 Task: Create Card Card0000000147 in Board Board0000000037 in Workspace WS0000000013 in Trello. Create Card Card0000000148 in Board Board0000000037 in Workspace WS0000000013 in Trello. Create Card Card0000000149 in Board Board0000000038 in Workspace WS0000000013 in Trello. Create Card Card0000000150 in Board Board0000000038 in Workspace WS0000000013 in Trello. Create Card Card0000000151 in Board Board0000000038 in Workspace WS0000000013 in Trello
Action: Mouse moved to (572, 71)
Screenshot: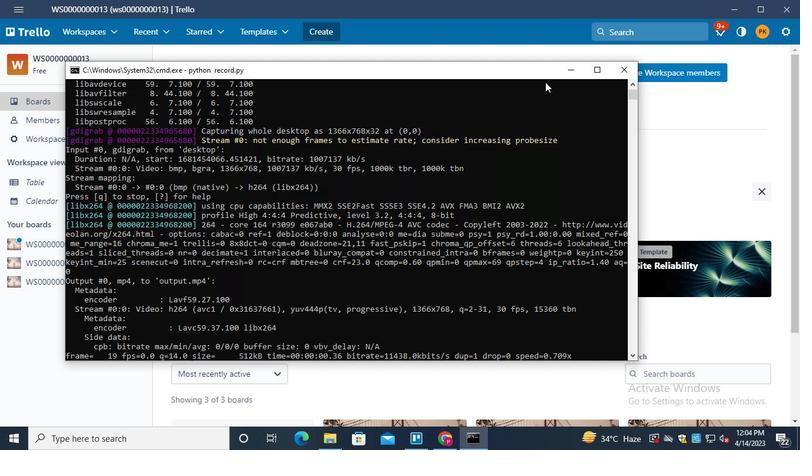 
Action: Mouse pressed left at (572, 71)
Screenshot: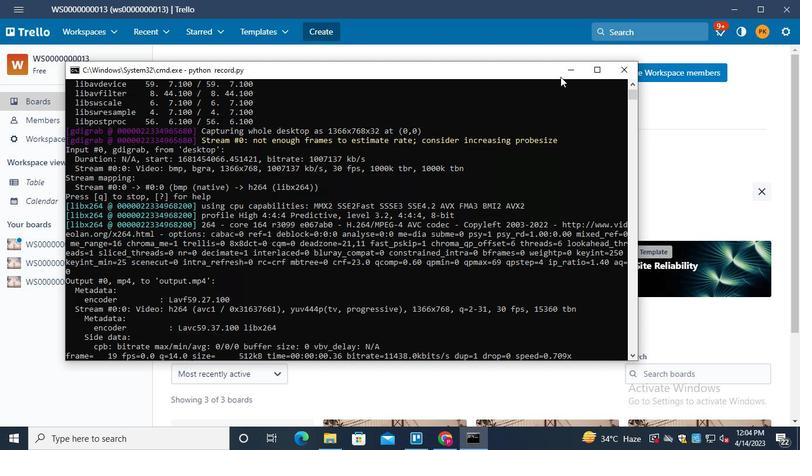 
Action: Mouse moved to (48, 246)
Screenshot: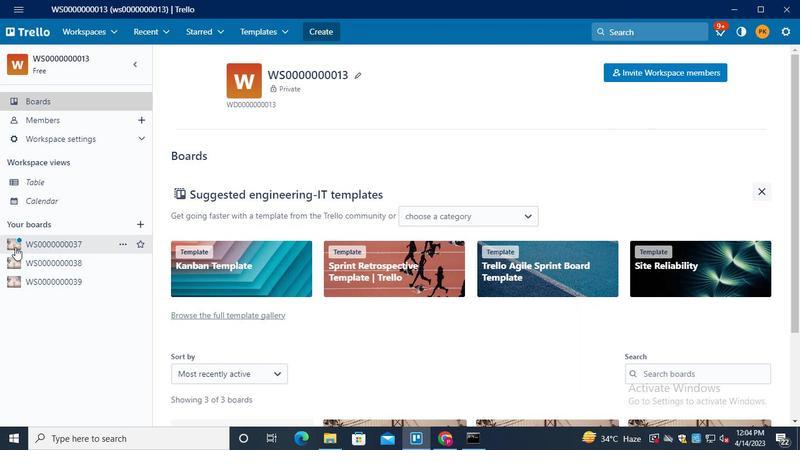 
Action: Mouse pressed left at (48, 246)
Screenshot: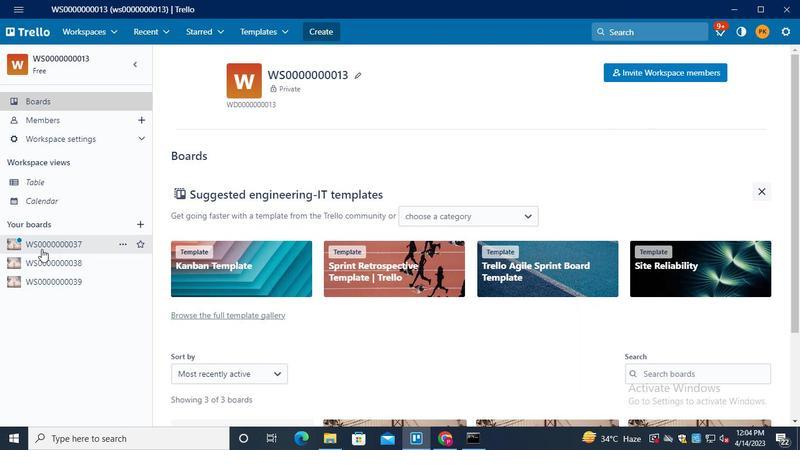 
Action: Mouse moved to (255, 152)
Screenshot: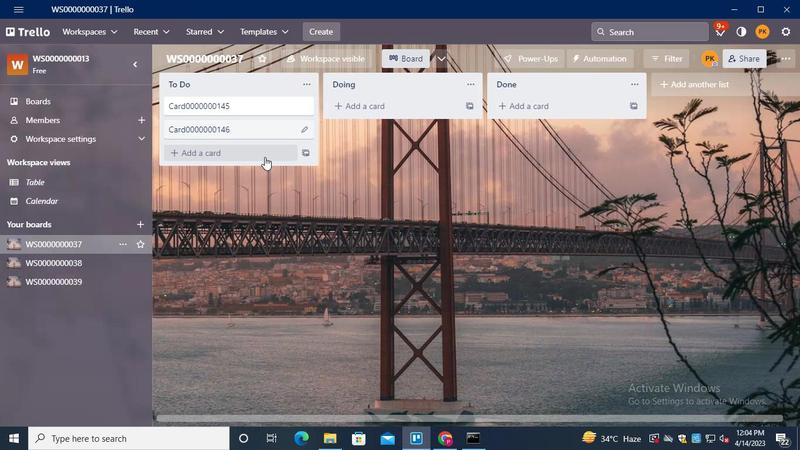 
Action: Mouse pressed left at (255, 152)
Screenshot: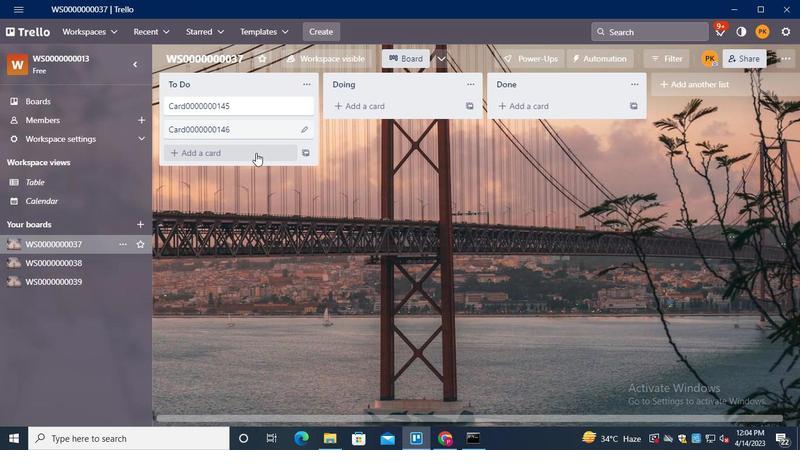 
Action: Mouse moved to (210, 171)
Screenshot: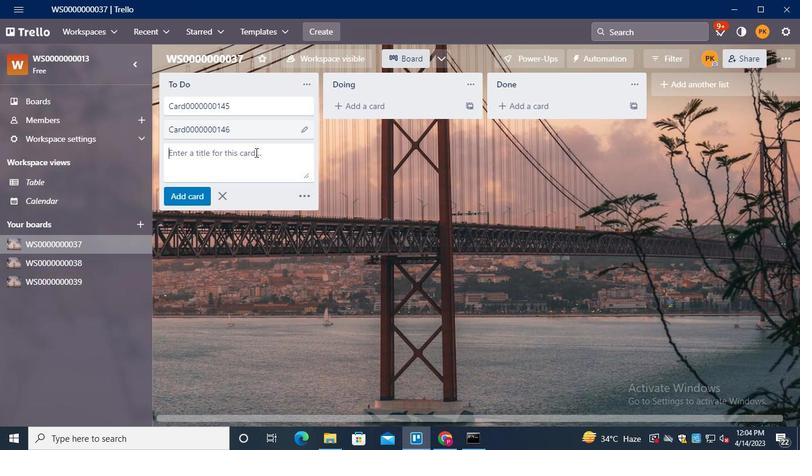 
Action: Keyboard Key.shift
Screenshot: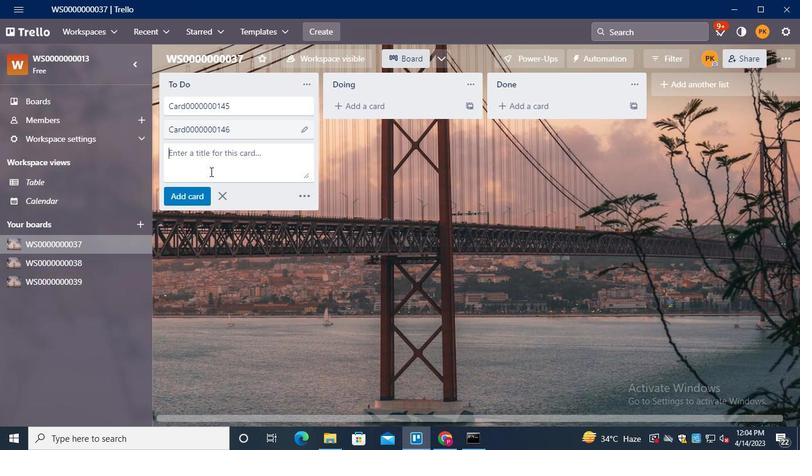 
Action: Keyboard C
Screenshot: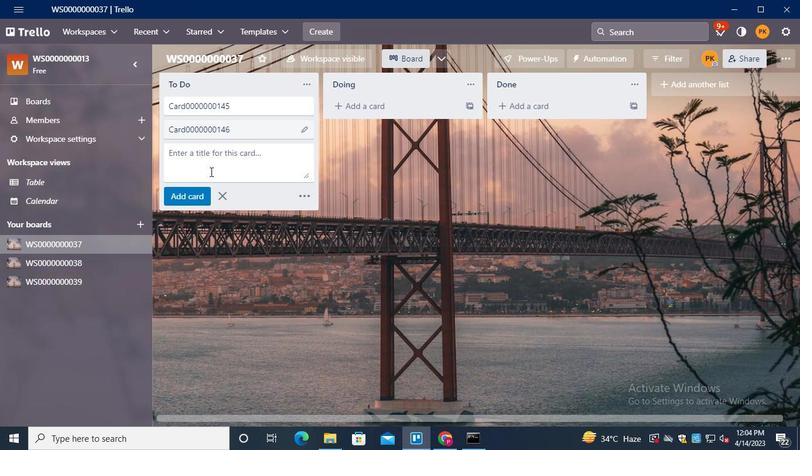 
Action: Keyboard a
Screenshot: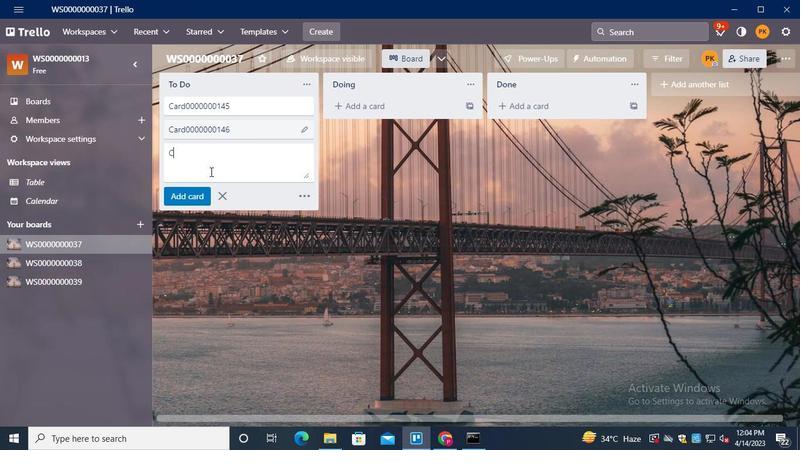 
Action: Keyboard r
Screenshot: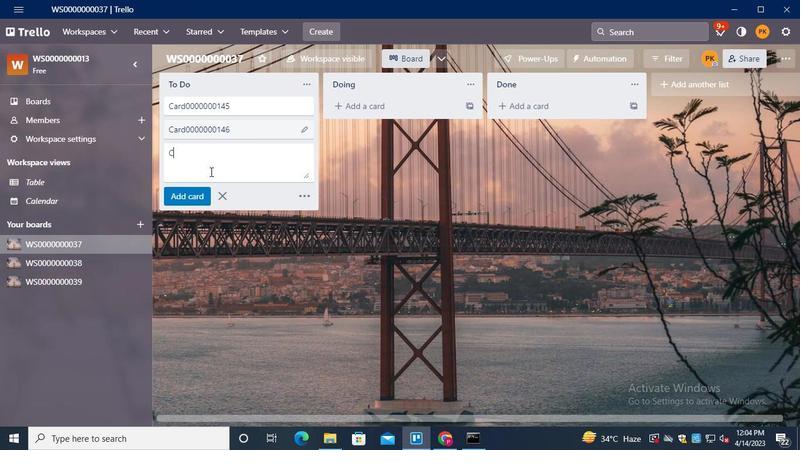 
Action: Keyboard d
Screenshot: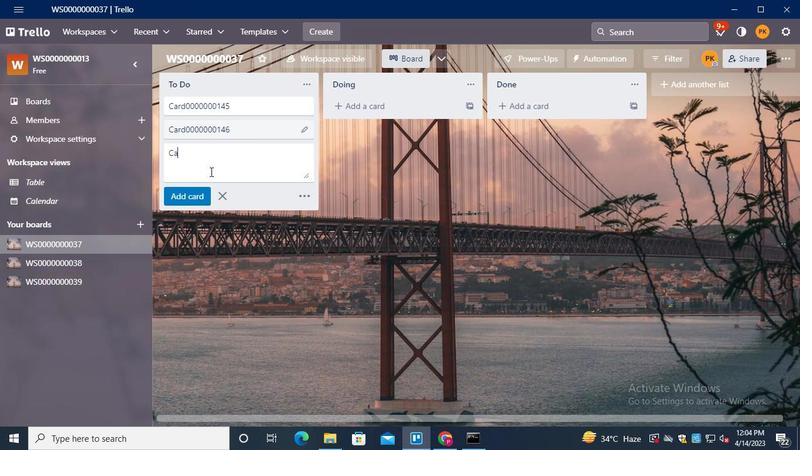 
Action: Keyboard <96>
Screenshot: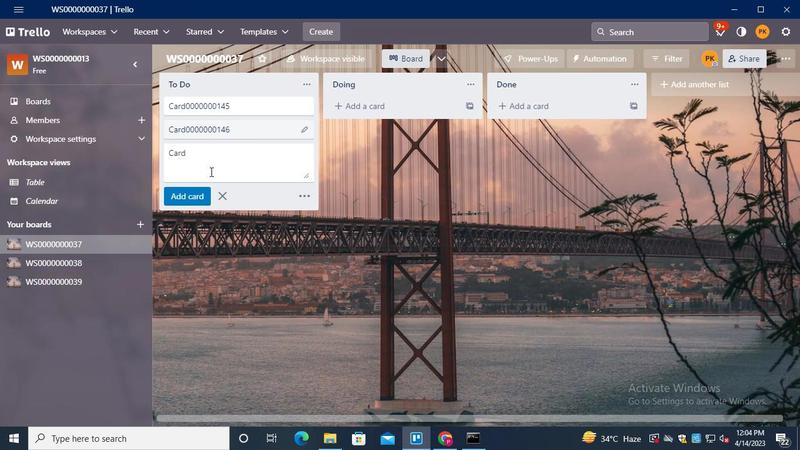 
Action: Keyboard <96>
Screenshot: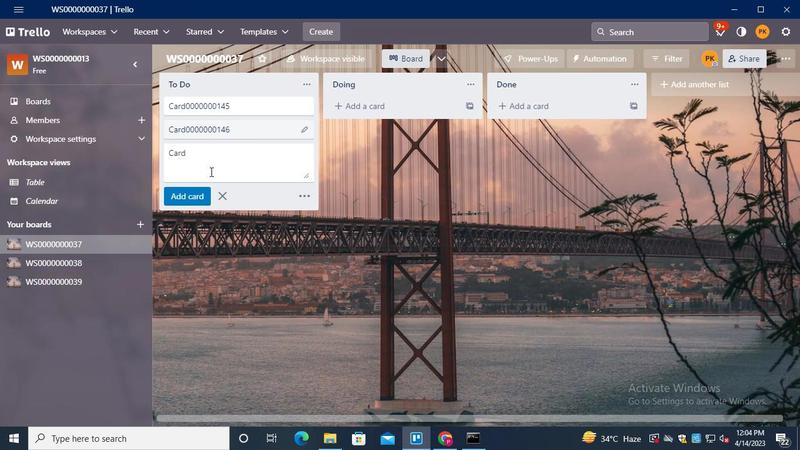 
Action: Keyboard <96>
Screenshot: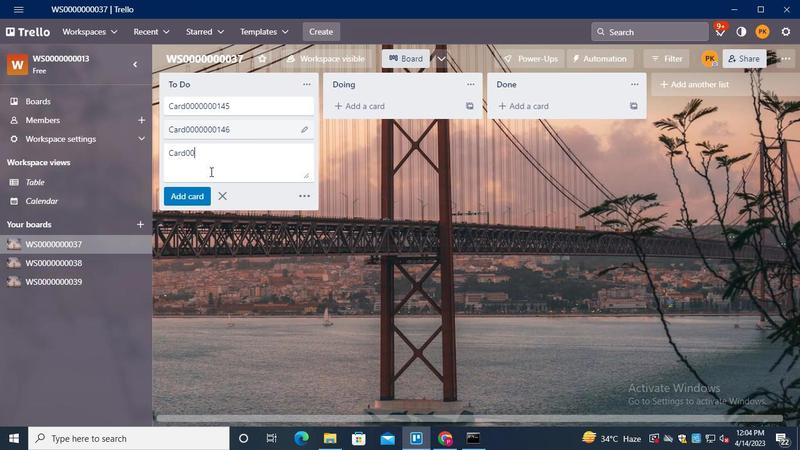 
Action: Keyboard <96>
Screenshot: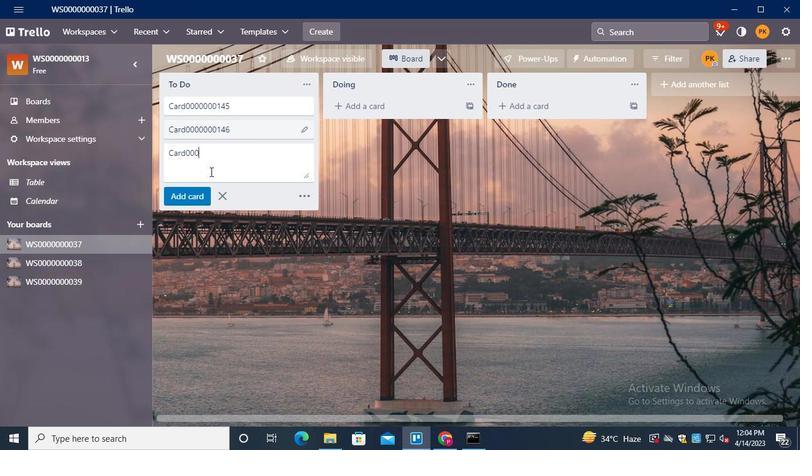 
Action: Keyboard <96>
Screenshot: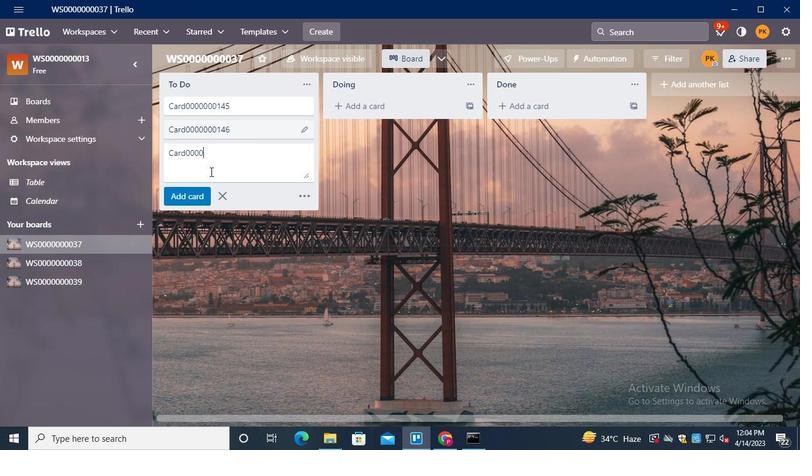 
Action: Keyboard <96>
Screenshot: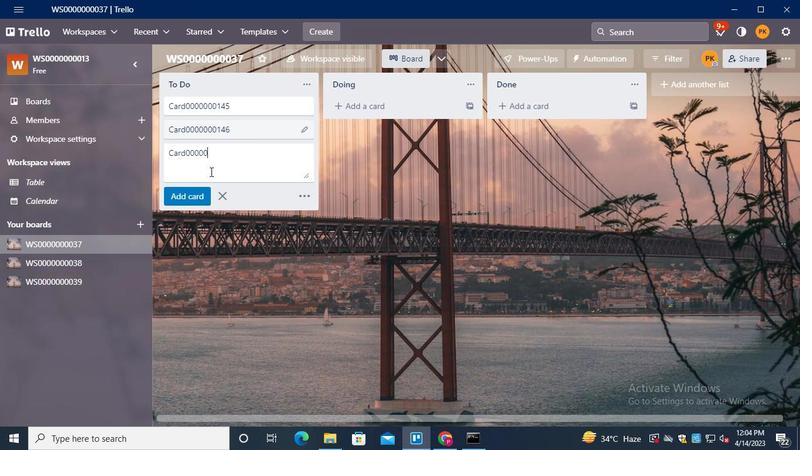 
Action: Keyboard <96>
Screenshot: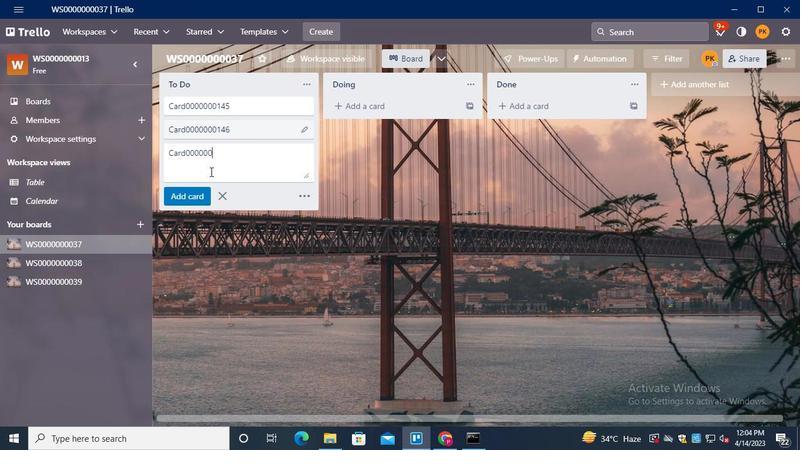 
Action: Keyboard <97>
Screenshot: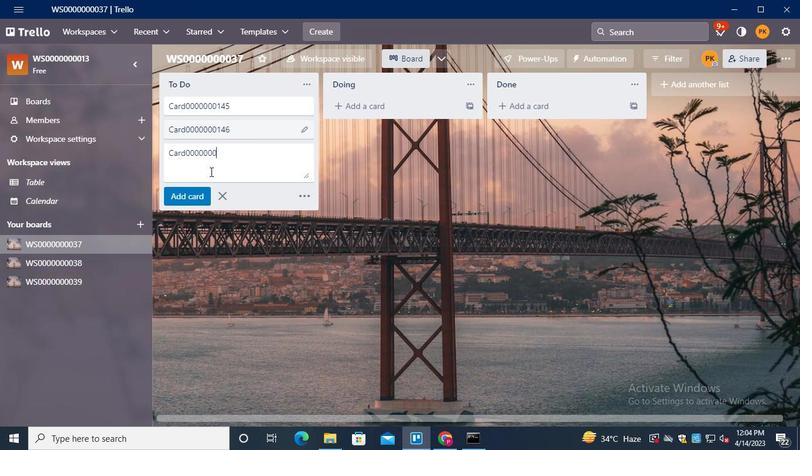 
Action: Keyboard <100>
Screenshot: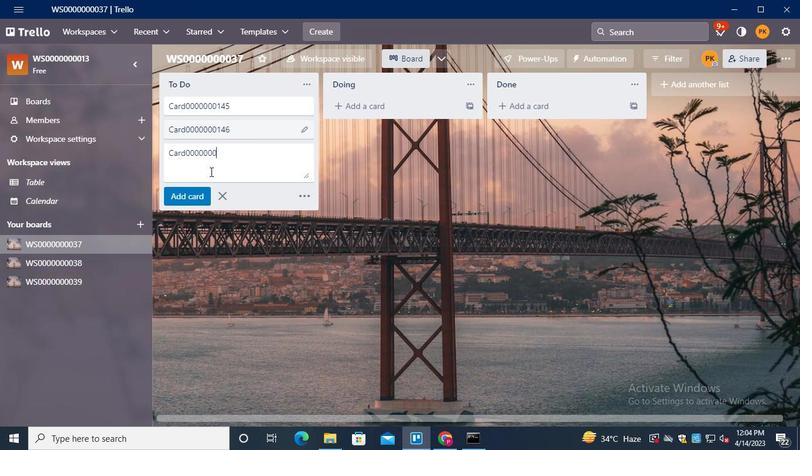 
Action: Keyboard <103>
Screenshot: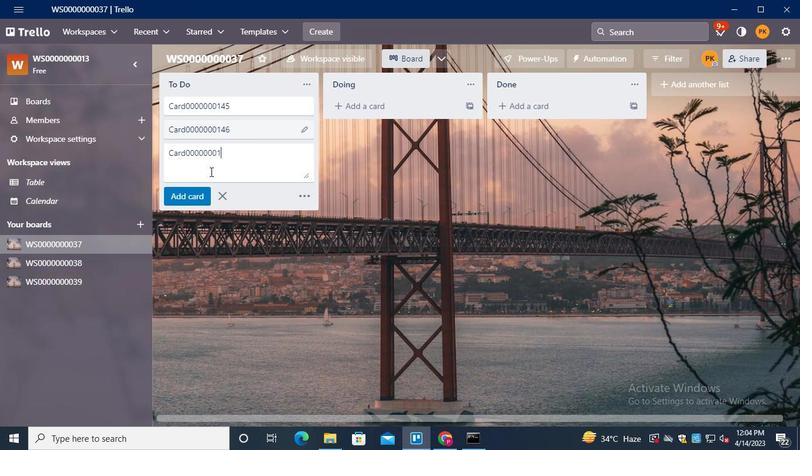 
Action: Keyboard Key.enter
Screenshot: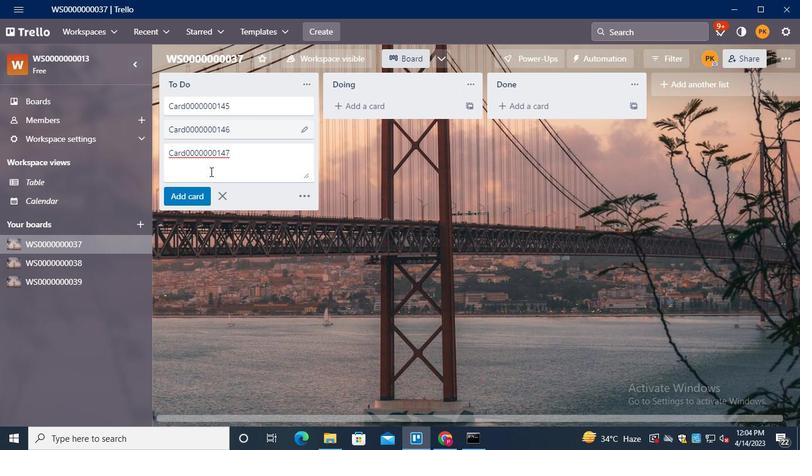 
Action: Keyboard Key.shift
Screenshot: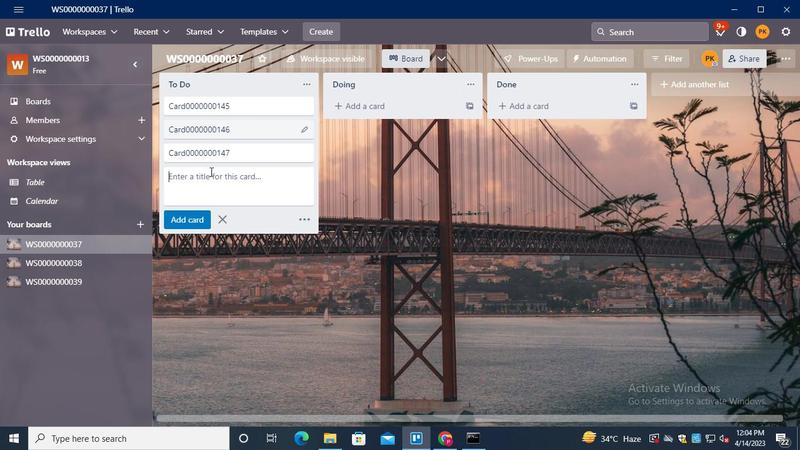 
Action: Keyboard C
Screenshot: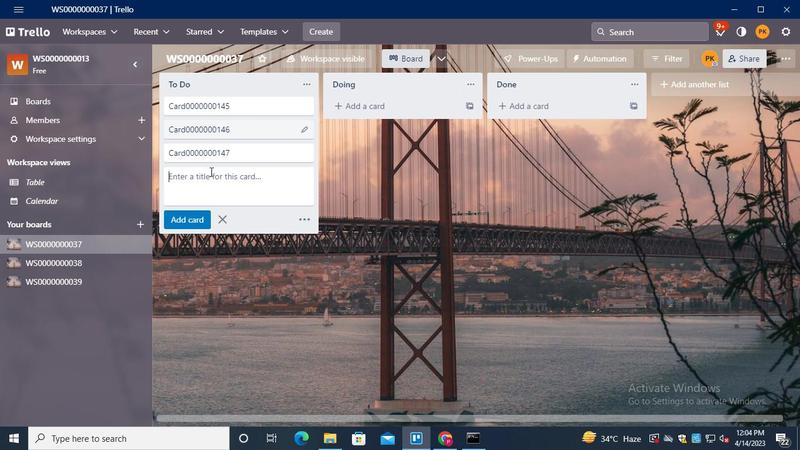 
Action: Keyboard a
Screenshot: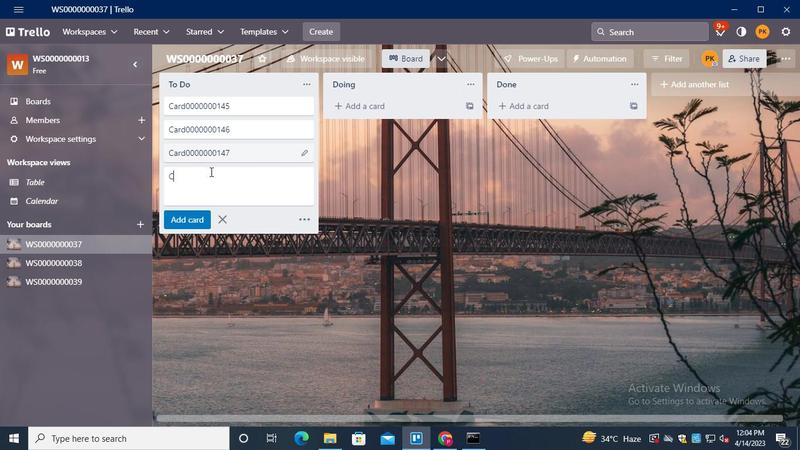 
Action: Keyboard r
Screenshot: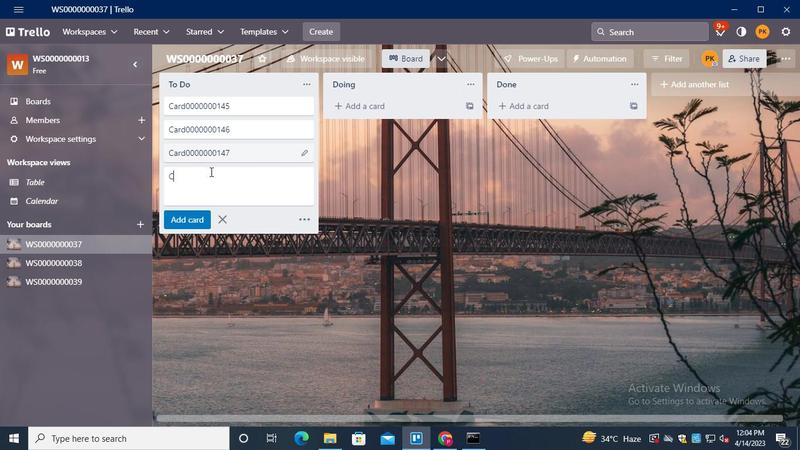 
Action: Keyboard d
Screenshot: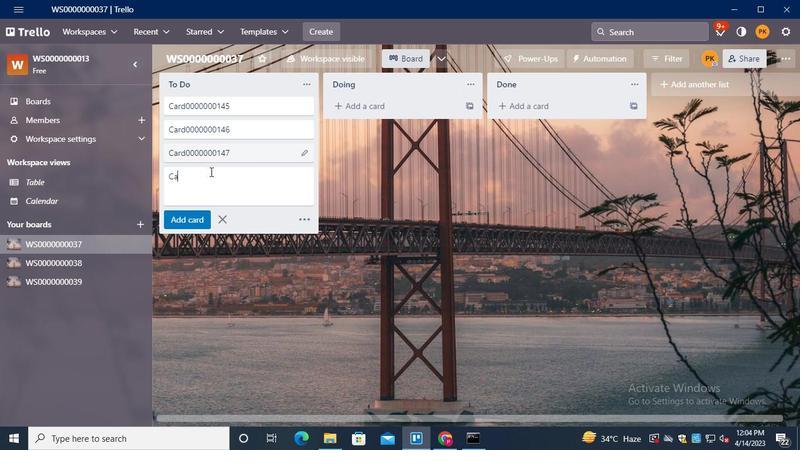 
Action: Keyboard <96>
Screenshot: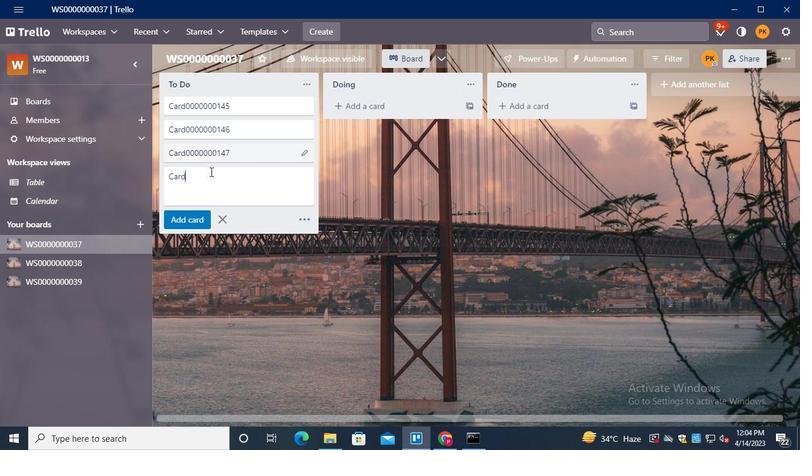 
Action: Keyboard <96>
Screenshot: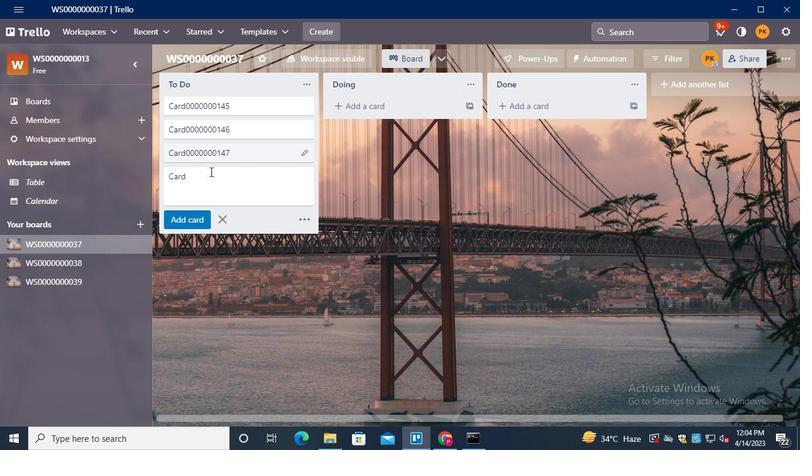 
Action: Keyboard <96>
Screenshot: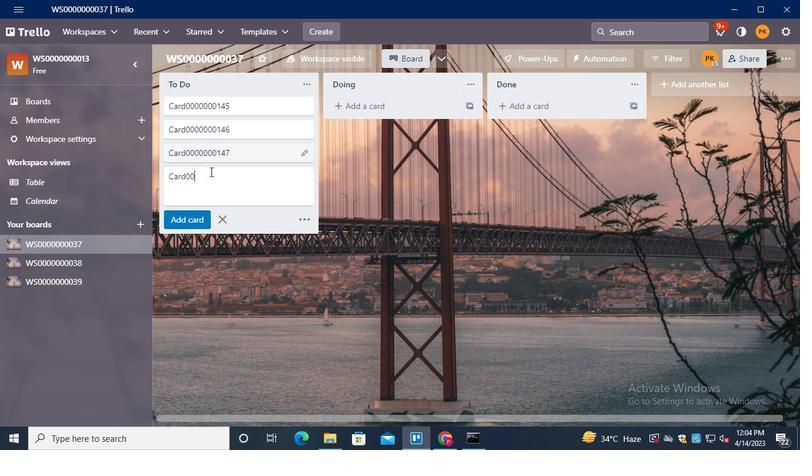 
Action: Keyboard <96>
Screenshot: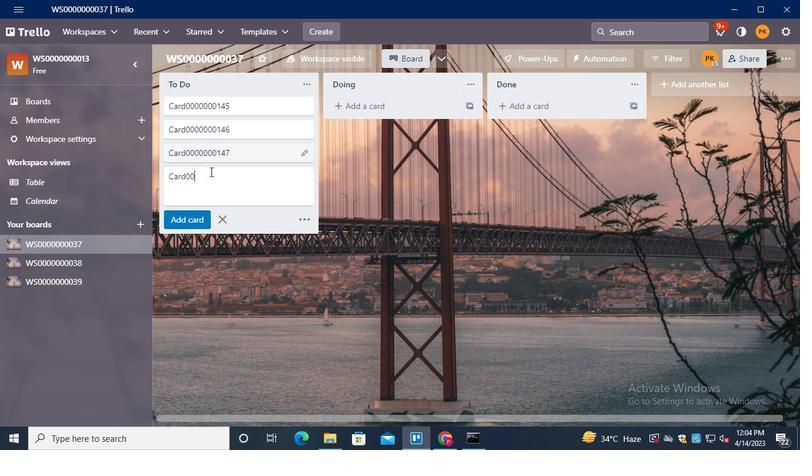 
Action: Keyboard <96>
Screenshot: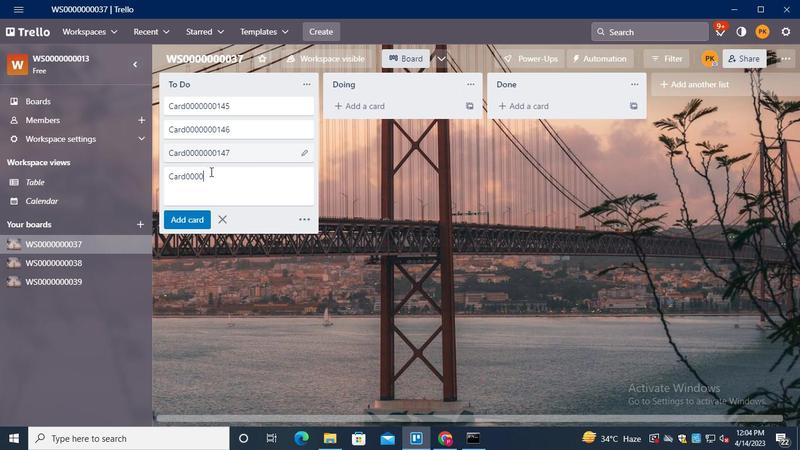 
Action: Keyboard <96>
Screenshot: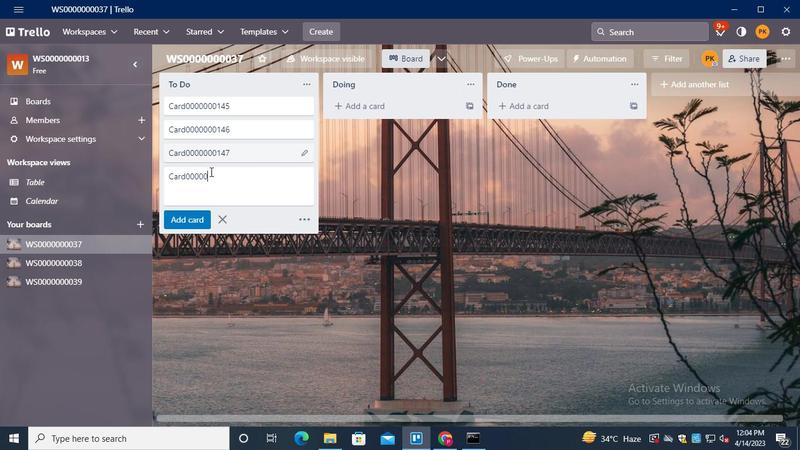 
Action: Keyboard <96>
Screenshot: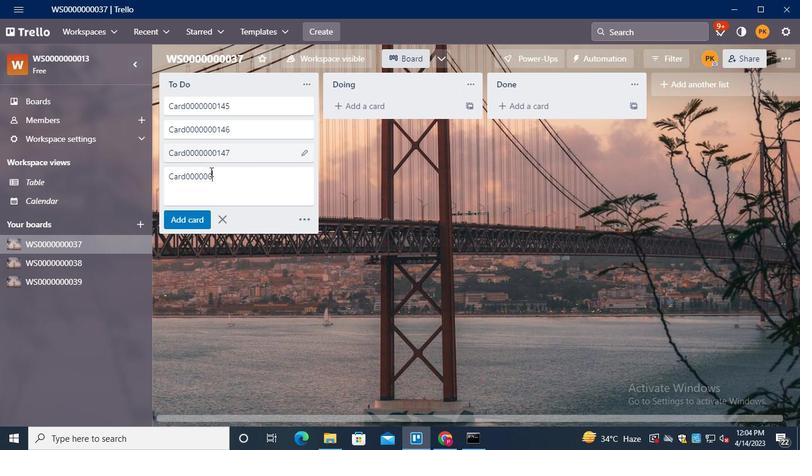 
Action: Keyboard <97>
Screenshot: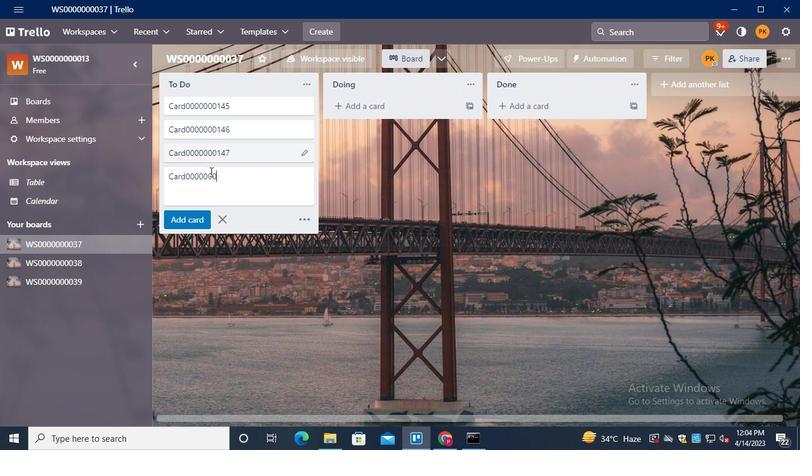 
Action: Keyboard <100>
Screenshot: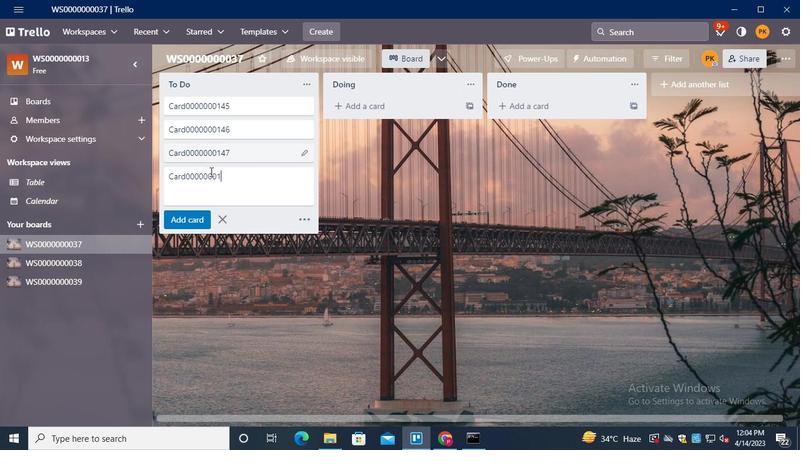 
Action: Keyboard <104>
Screenshot: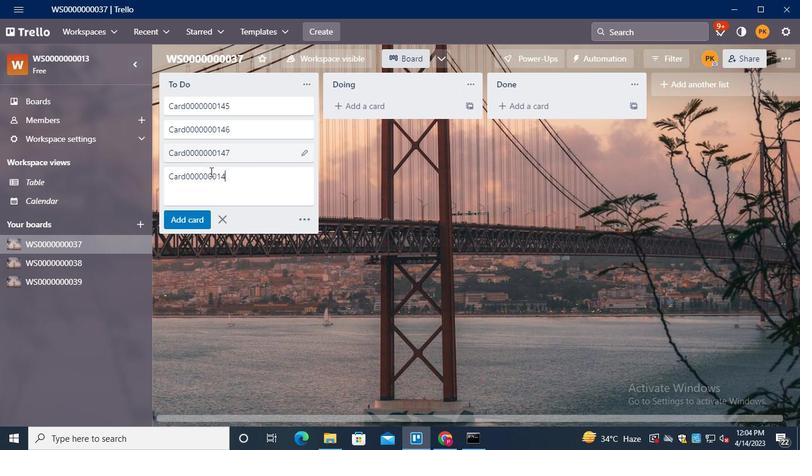 
Action: Mouse moved to (189, 201)
Screenshot: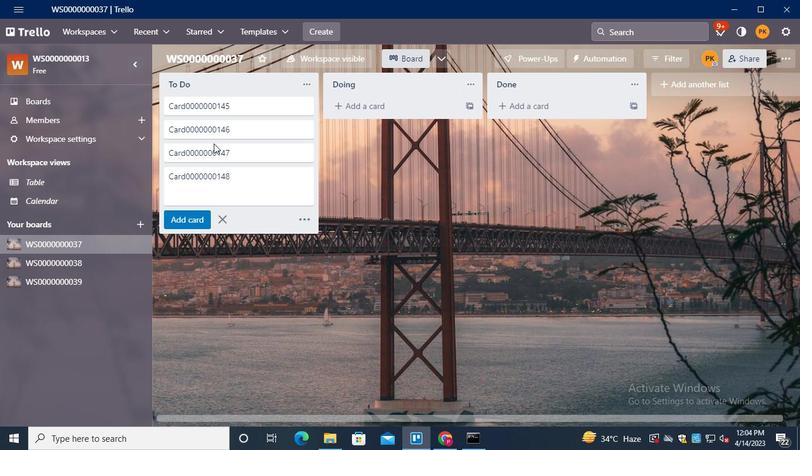 
Action: Keyboard Key.enter
Screenshot: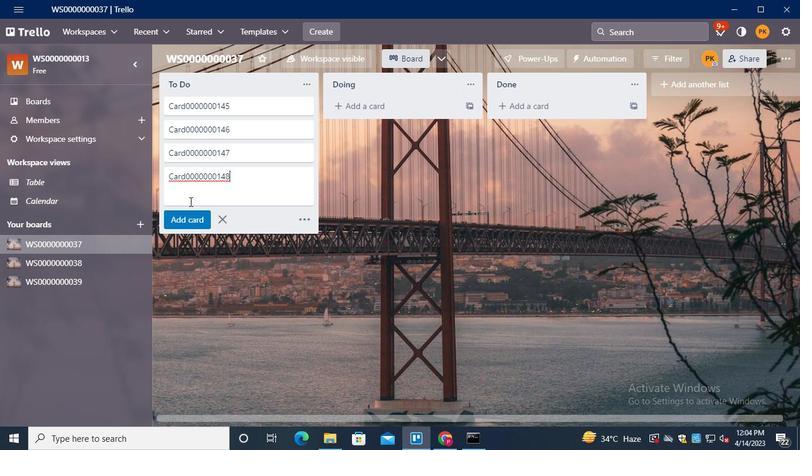 
Action: Mouse moved to (37, 263)
Screenshot: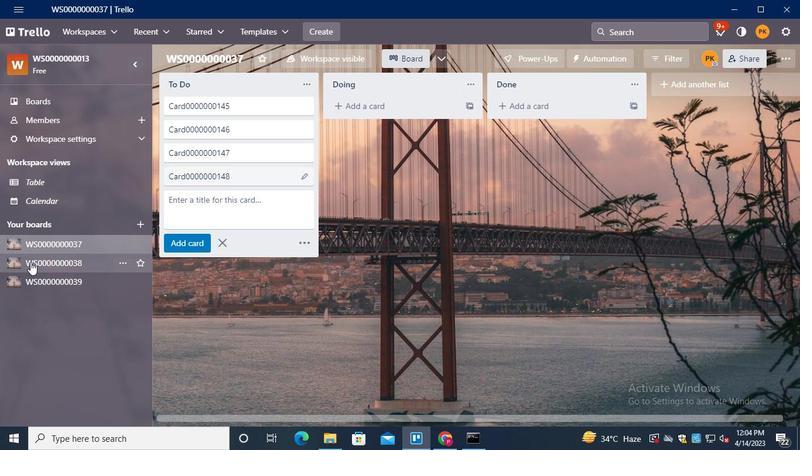
Action: Mouse pressed left at (37, 263)
Screenshot: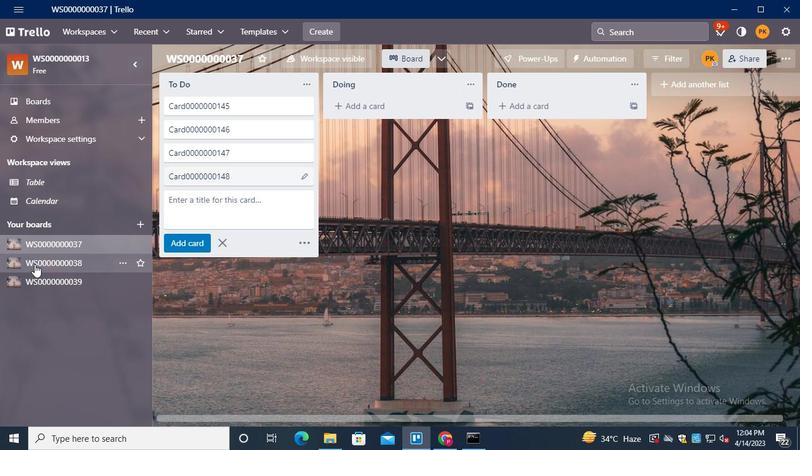 
Action: Mouse moved to (193, 104)
Screenshot: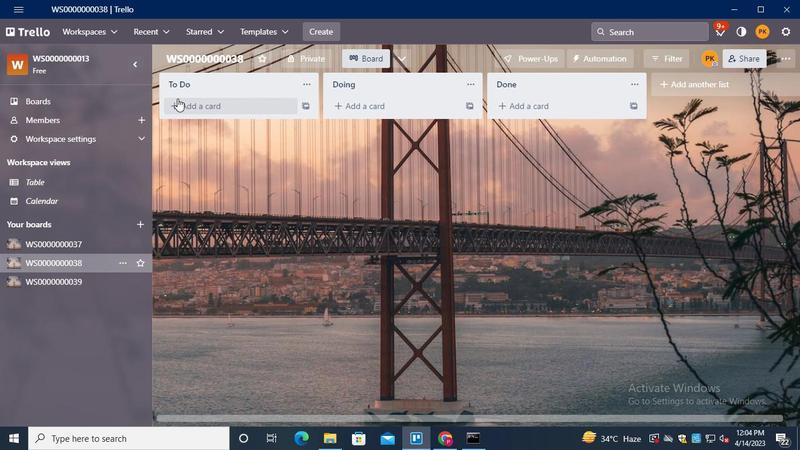 
Action: Mouse pressed left at (193, 104)
Screenshot: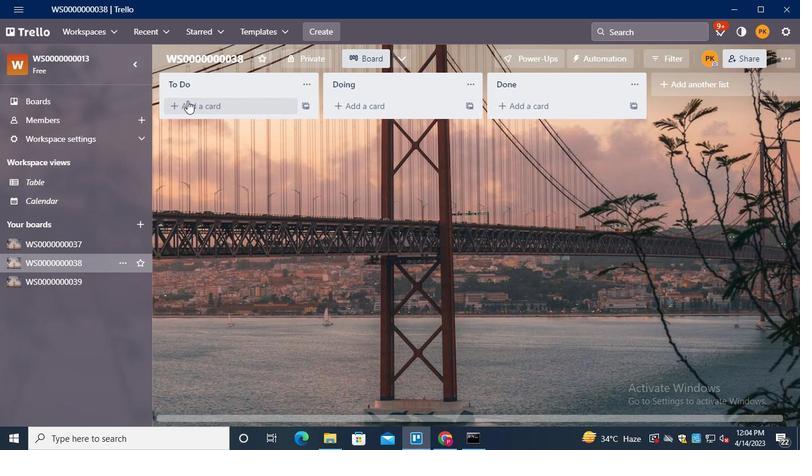 
Action: Keyboard Key.shift
Screenshot: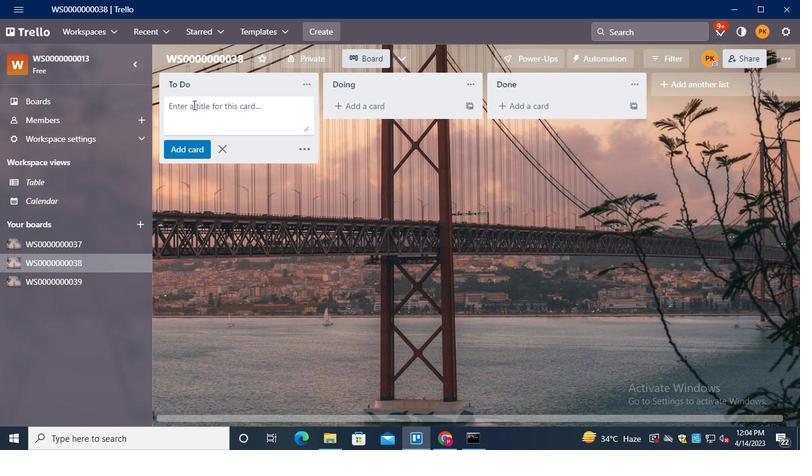 
Action: Keyboard C
Screenshot: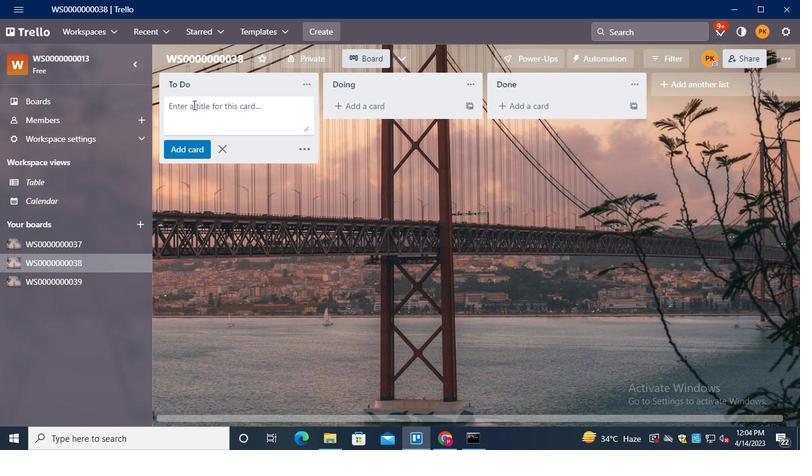 
Action: Keyboard a
Screenshot: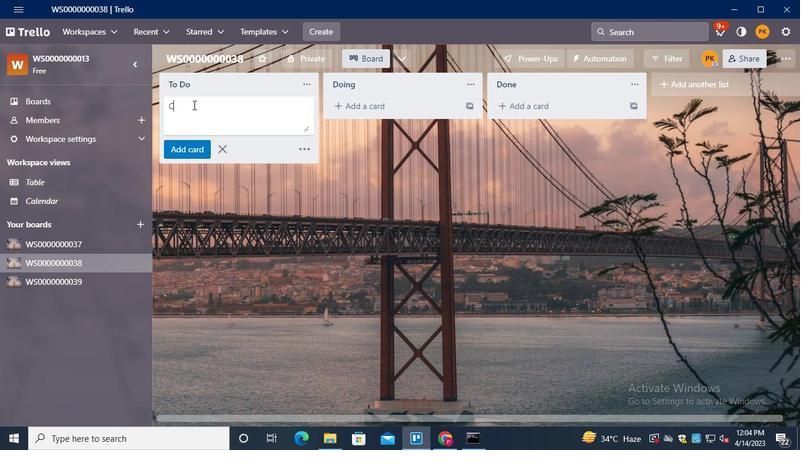 
Action: Keyboard e
Screenshot: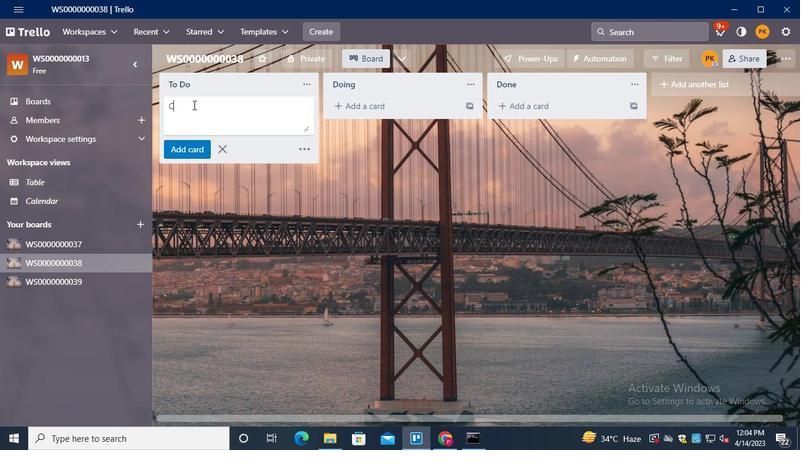 
Action: Keyboard Key.backspace
Screenshot: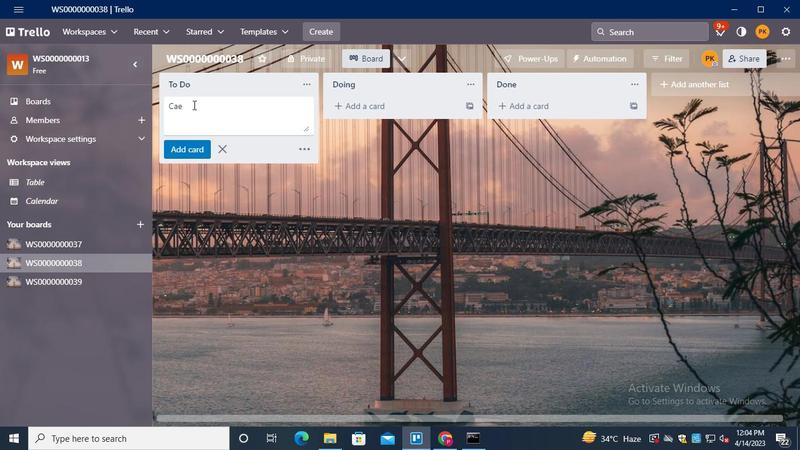 
Action: Keyboard r
Screenshot: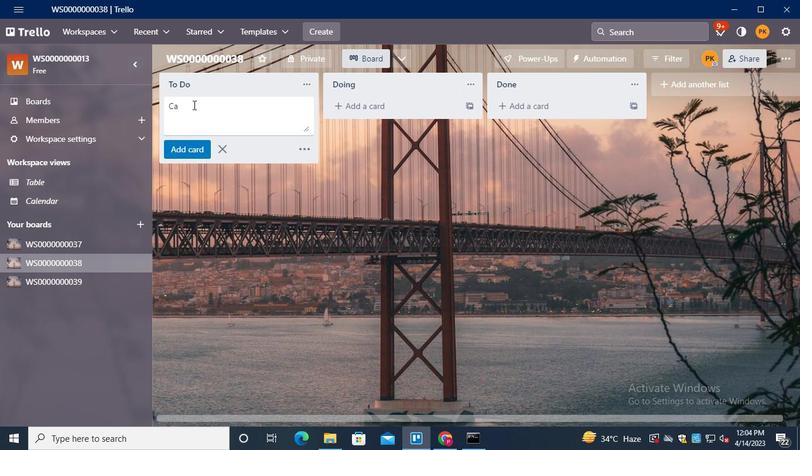 
Action: Keyboard d
Screenshot: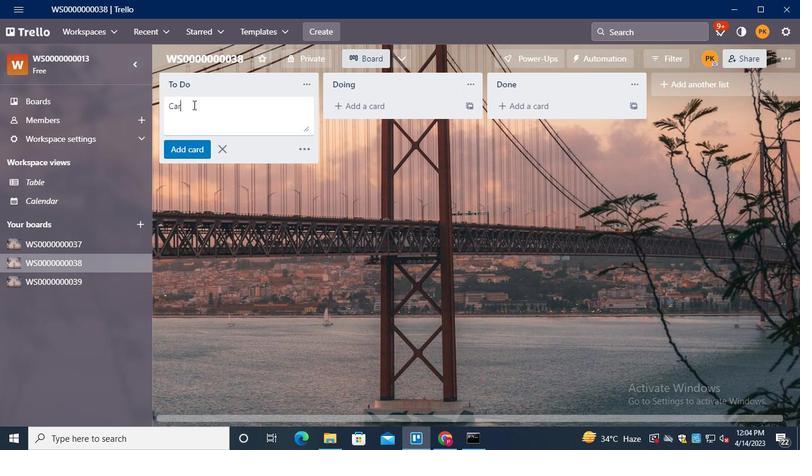 
Action: Keyboard <96>
Screenshot: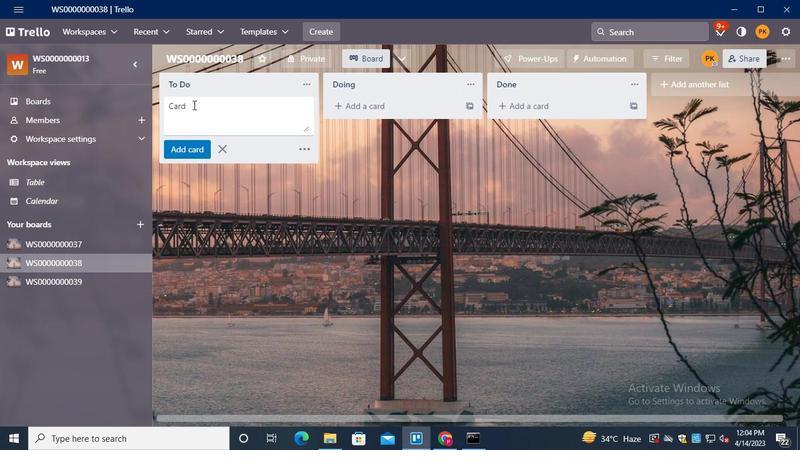 
Action: Keyboard <96>
Screenshot: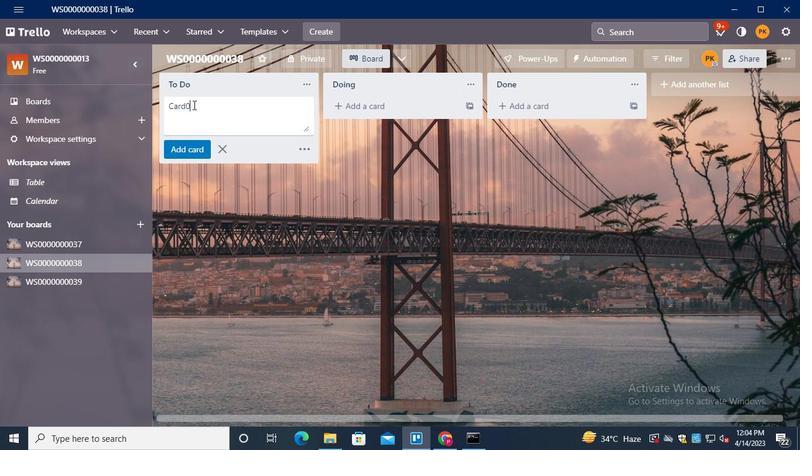 
Action: Keyboard <96>
Screenshot: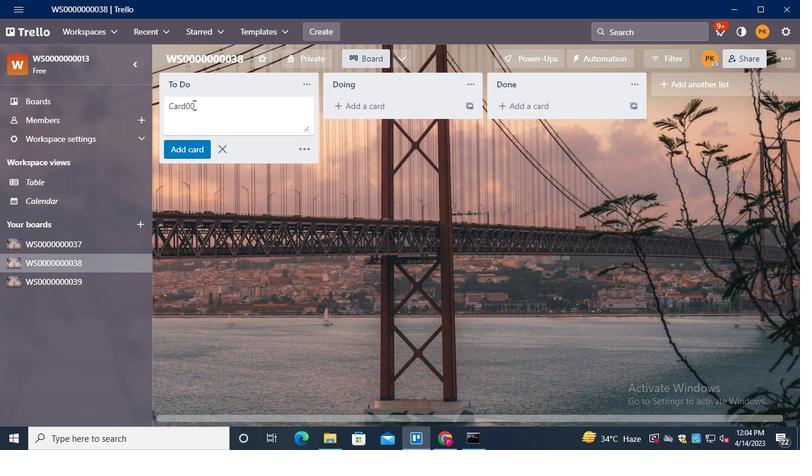
Action: Keyboard <96>
Screenshot: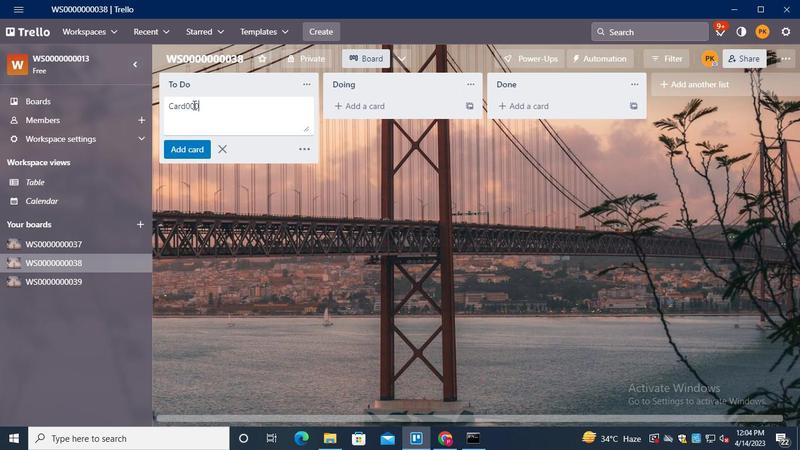 
Action: Keyboard <96>
Screenshot: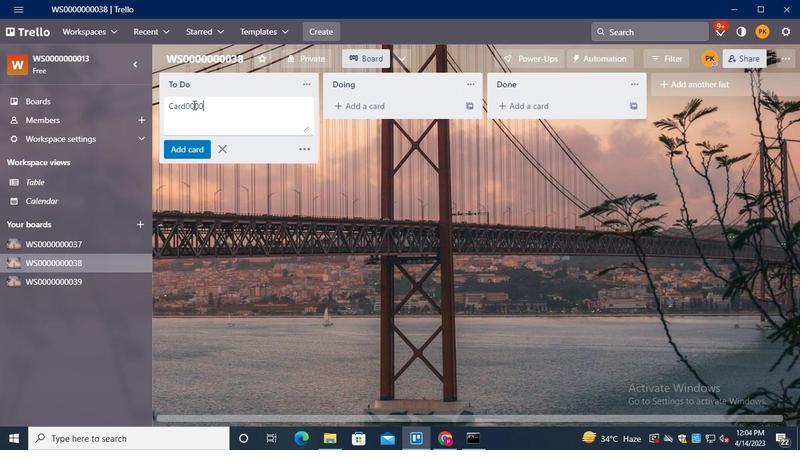 
Action: Keyboard <96>
Screenshot: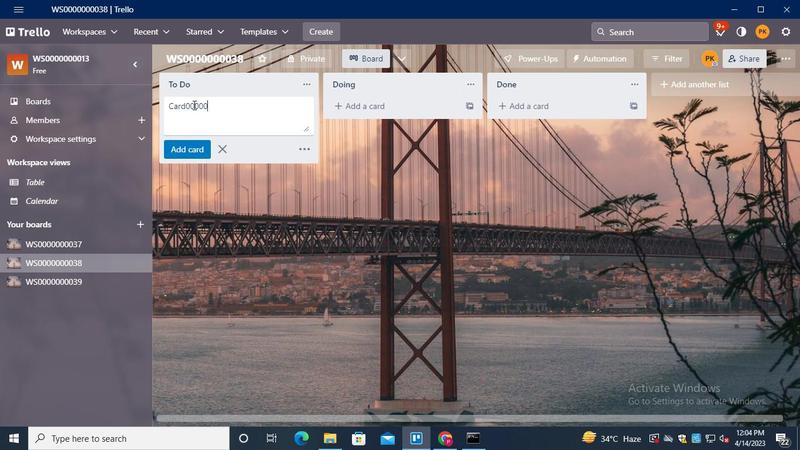 
Action: Keyboard <96>
Screenshot: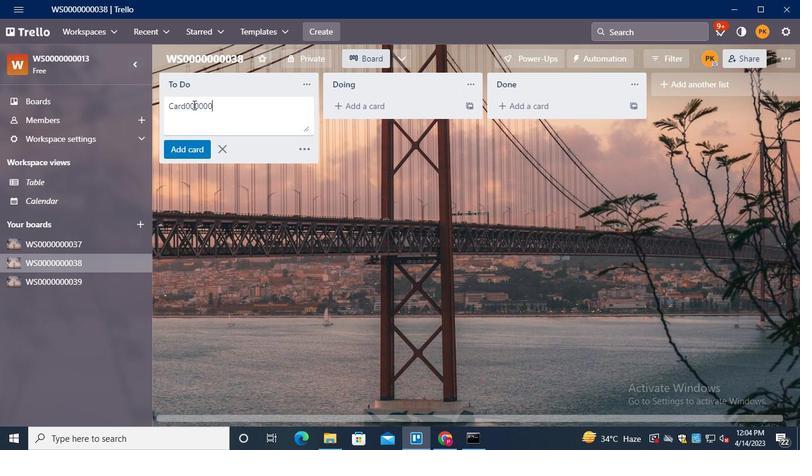 
Action: Keyboard <97>
Screenshot: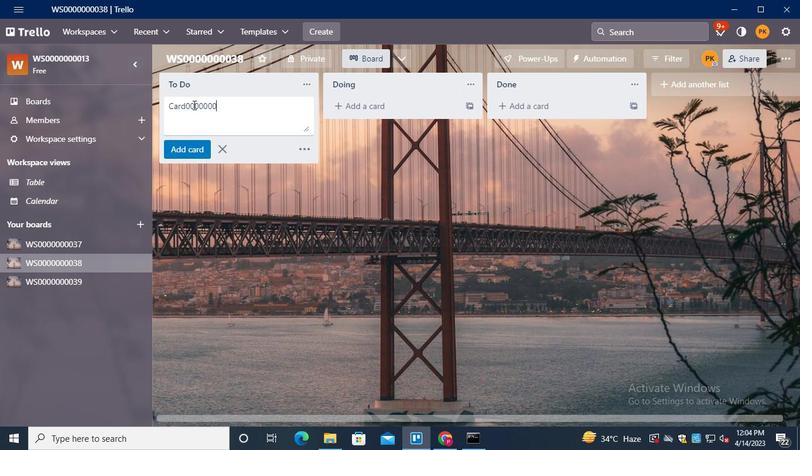 
Action: Keyboard <100>
Screenshot: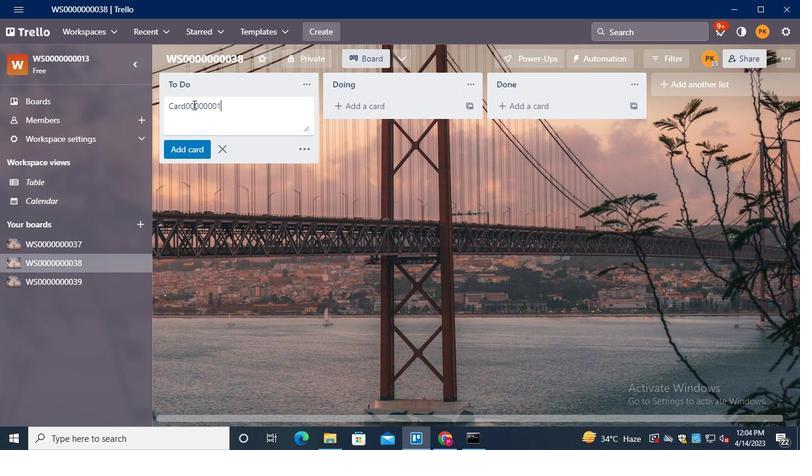 
Action: Keyboard <105>
Screenshot: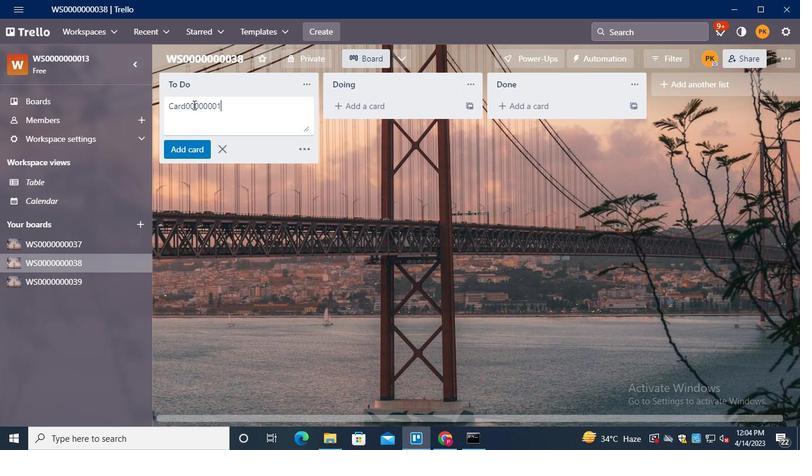 
Action: Keyboard Key.enter
Screenshot: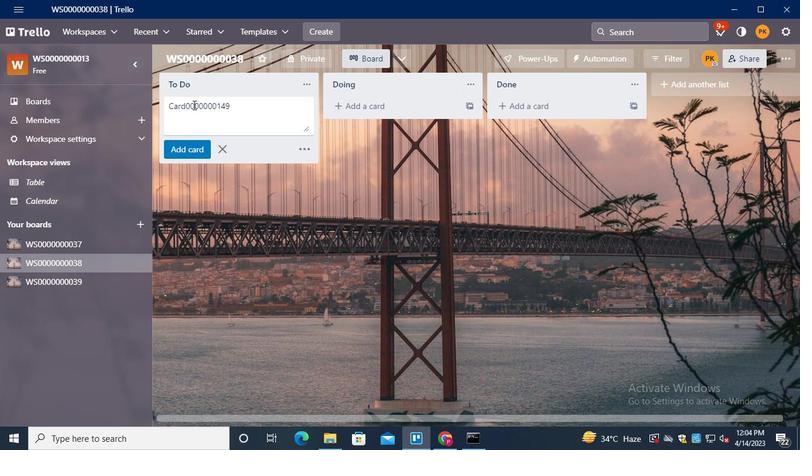 
Action: Keyboard Key.shift
Screenshot: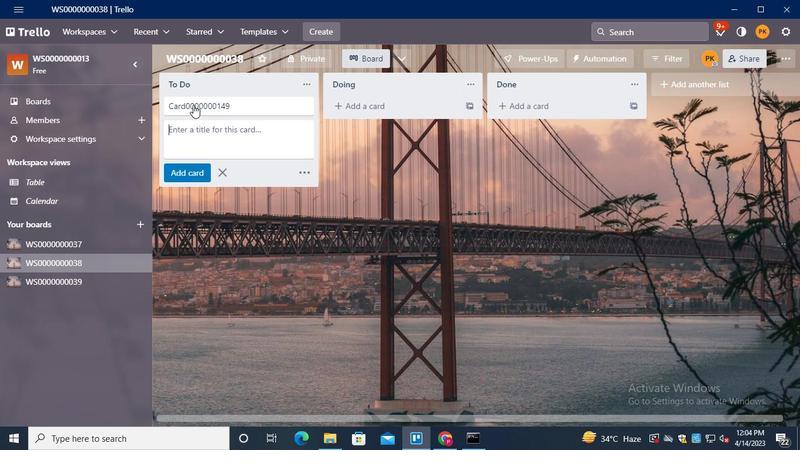 
Action: Keyboard C
Screenshot: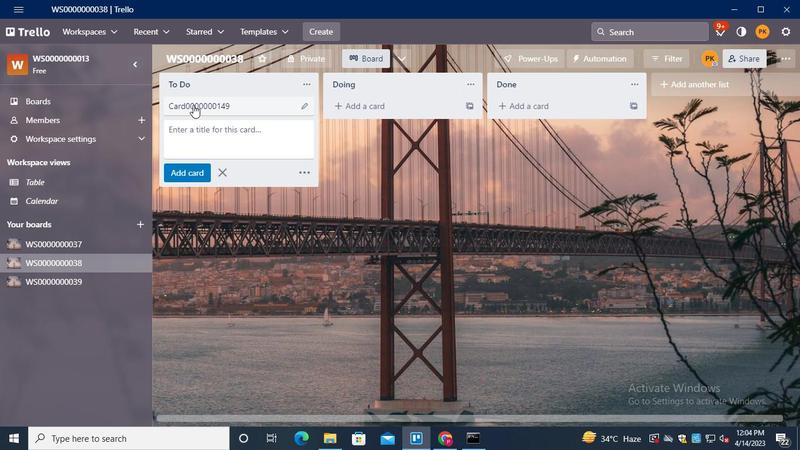 
Action: Keyboard a
Screenshot: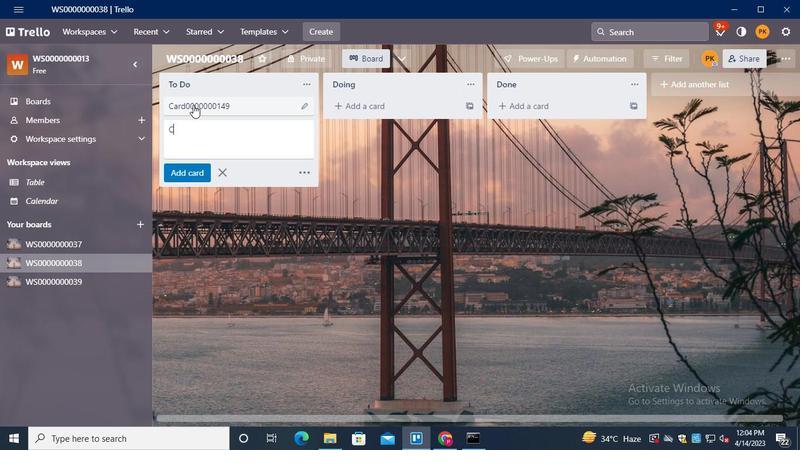 
Action: Keyboard r
Screenshot: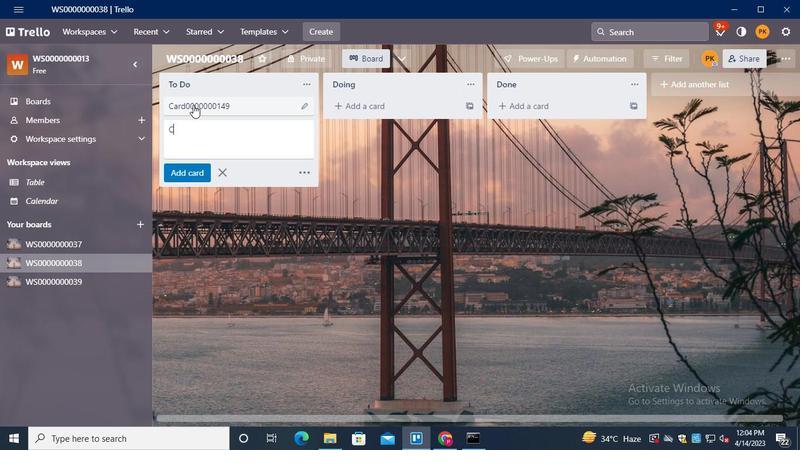 
Action: Keyboard d
Screenshot: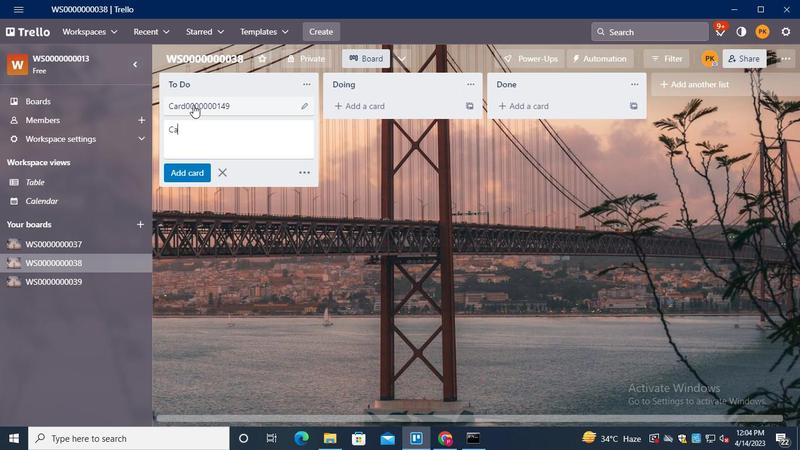 
Action: Keyboard <96>
Screenshot: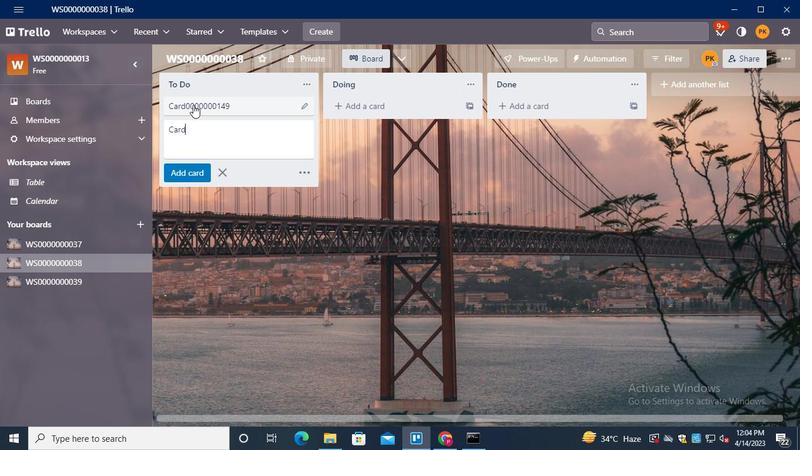 
Action: Keyboard <96>
Screenshot: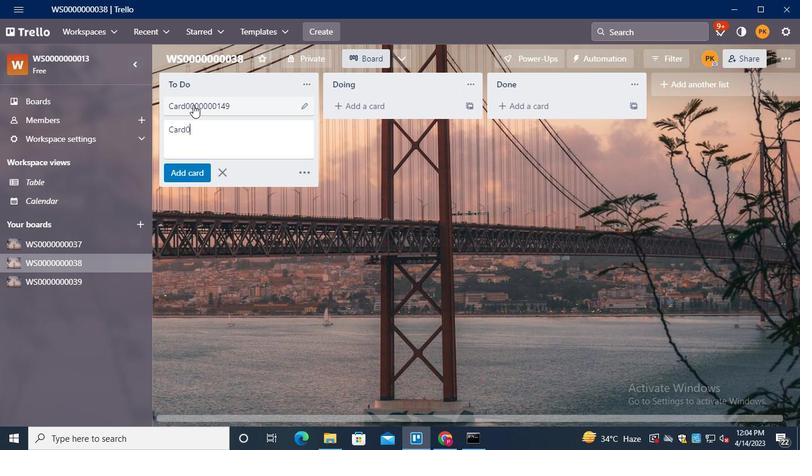 
Action: Keyboard <96>
Screenshot: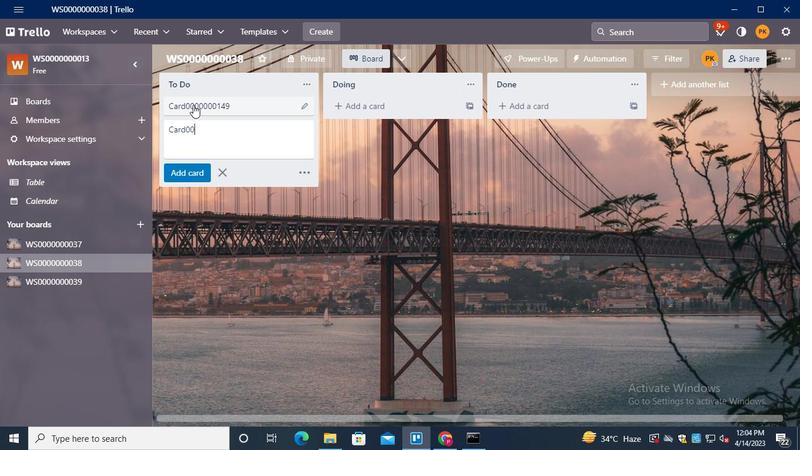 
Action: Keyboard <96>
Screenshot: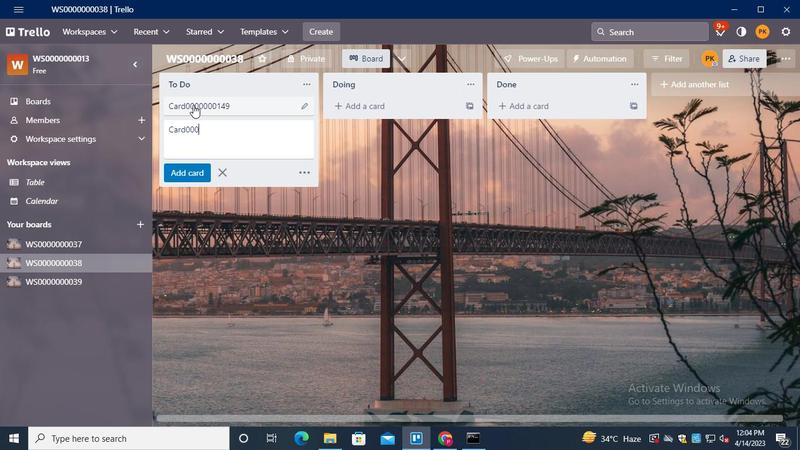 
Action: Keyboard <96>
Screenshot: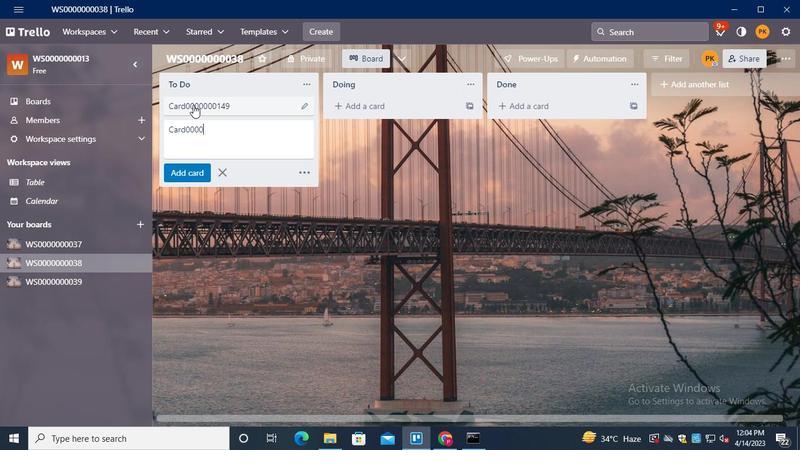 
Action: Keyboard <96>
Screenshot: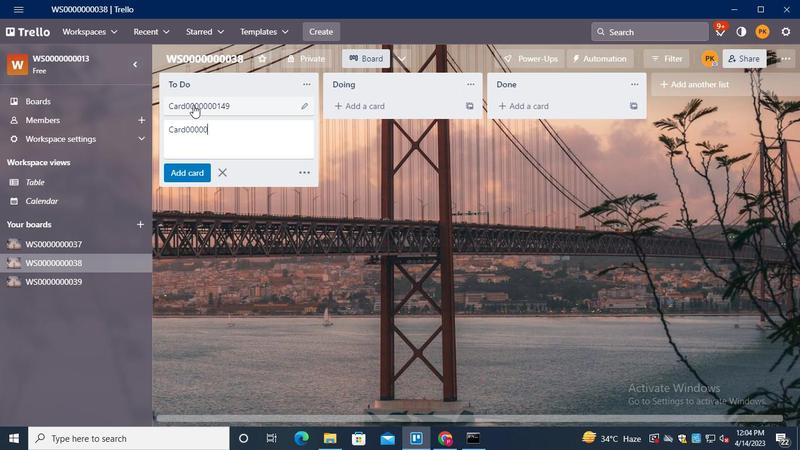 
Action: Keyboard <96>
Screenshot: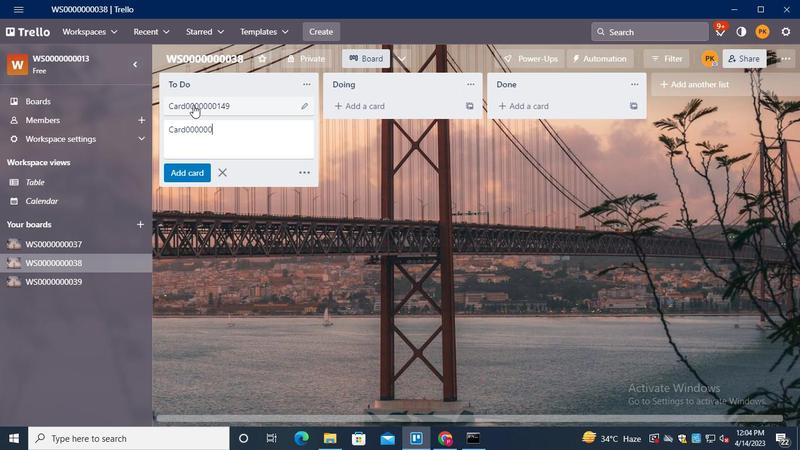
Action: Keyboard <97>
Screenshot: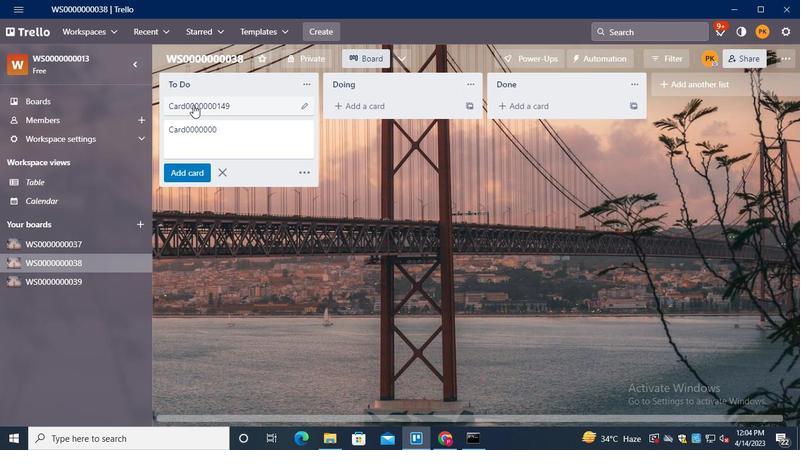 
Action: Keyboard <101>
Screenshot: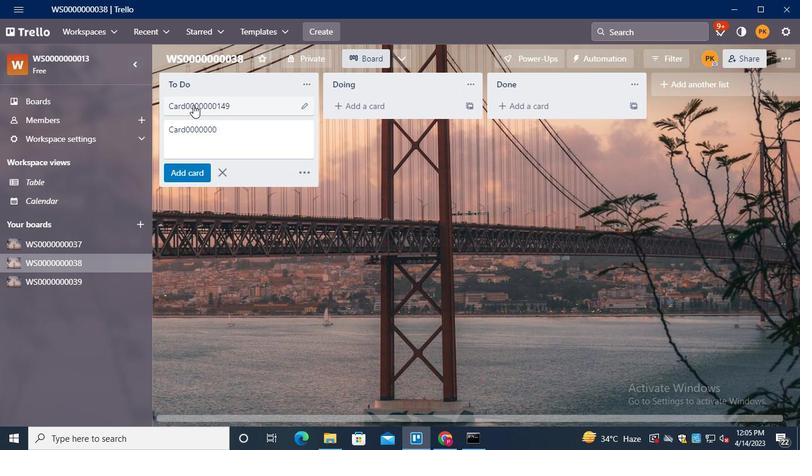 
Action: Keyboard <96>
Screenshot: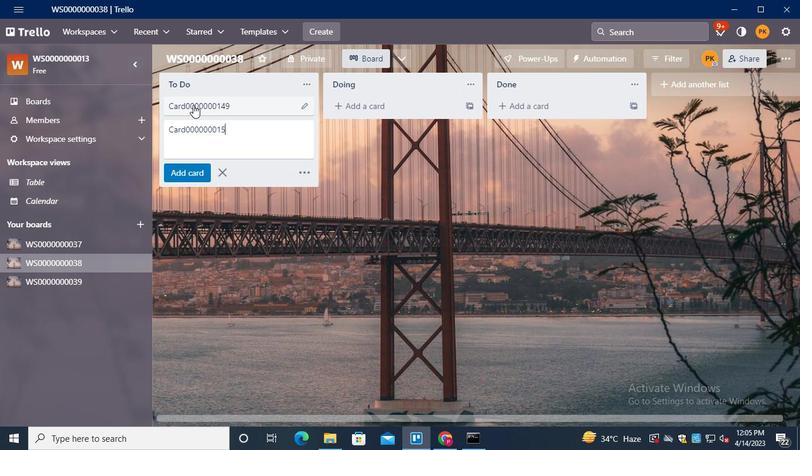 
Action: Keyboard Key.enter
Screenshot: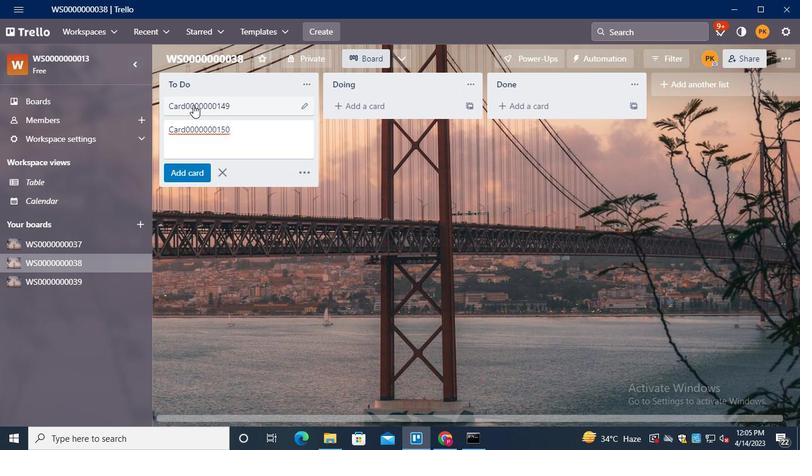 
Action: Keyboard Key.shift
Screenshot: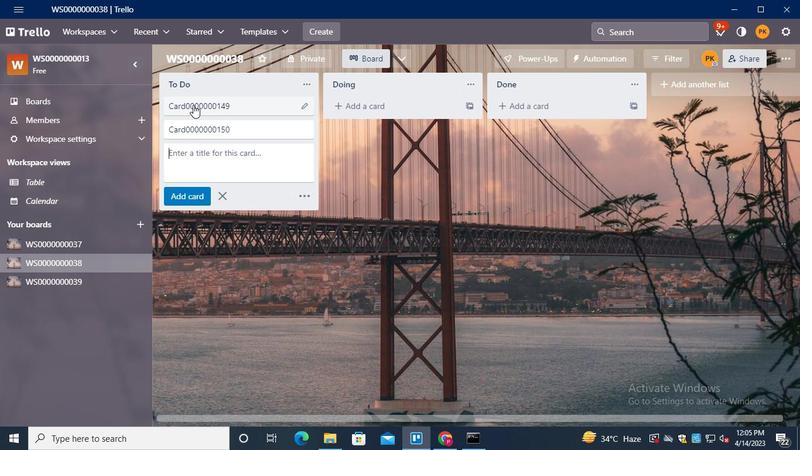 
Action: Keyboard C
Screenshot: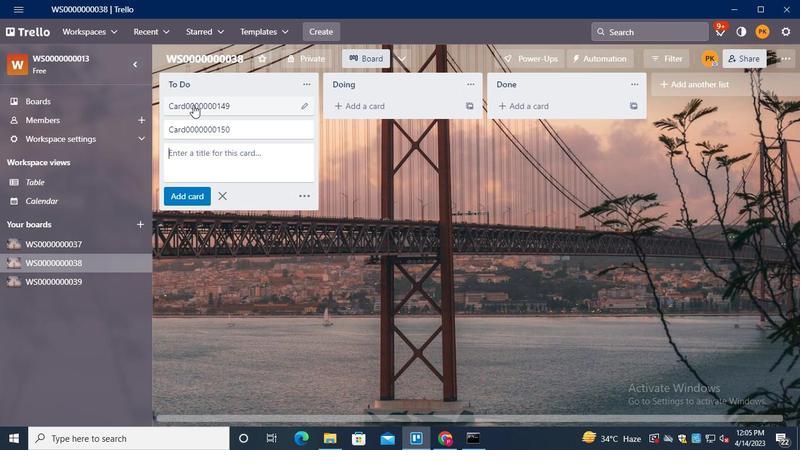
Action: Keyboard a
Screenshot: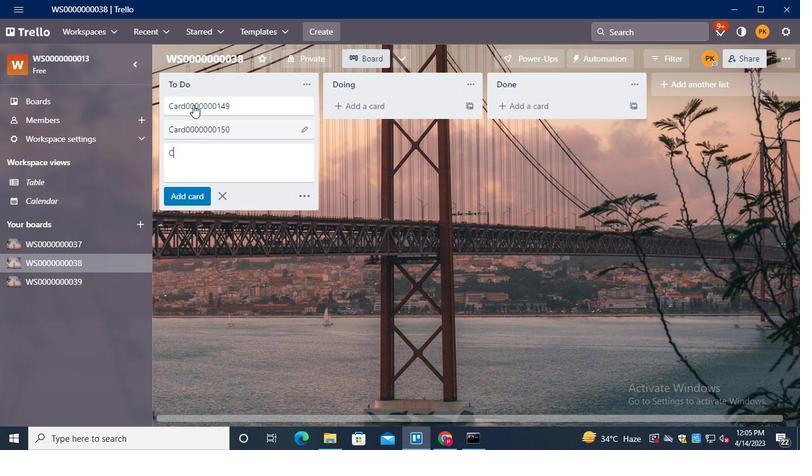 
Action: Keyboard r
Screenshot: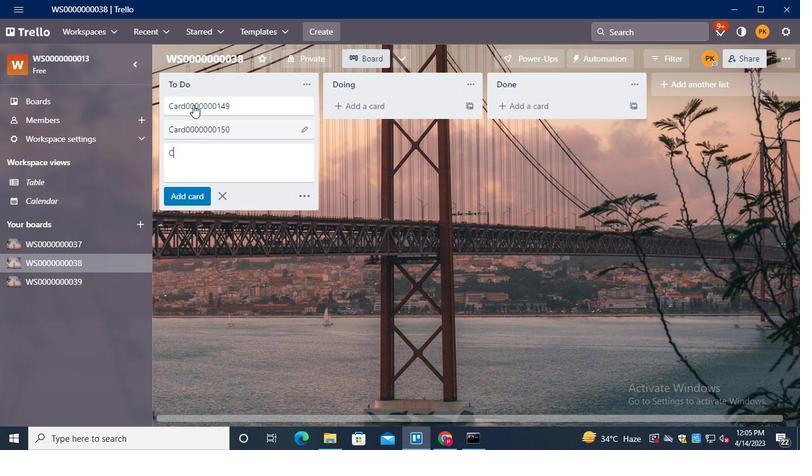 
Action: Keyboard d
Screenshot: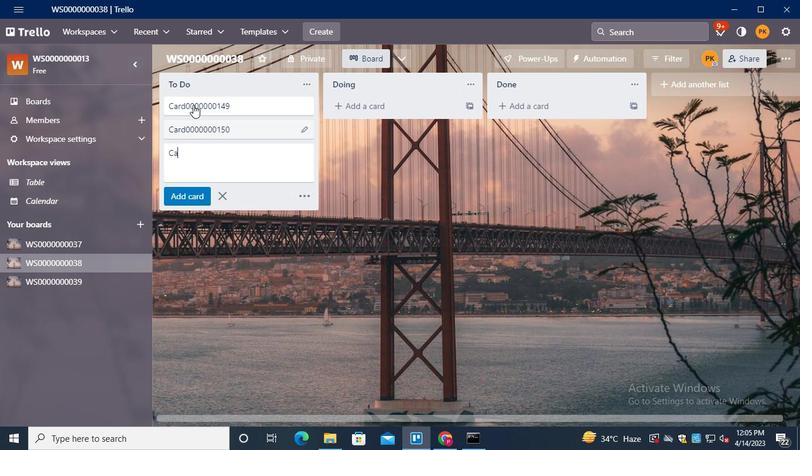 
Action: Keyboard <96>
Screenshot: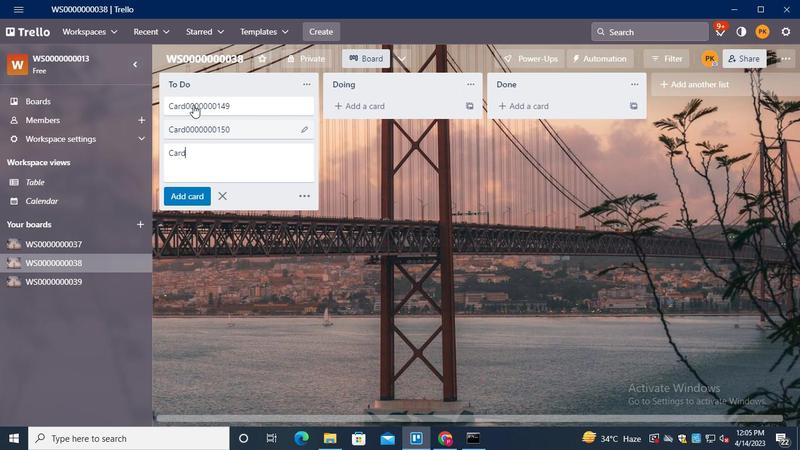 
Action: Keyboard <96>
Screenshot: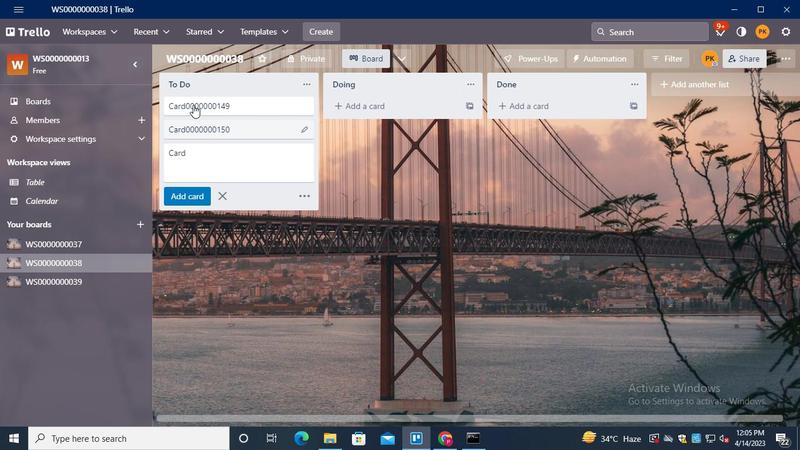 
Action: Keyboard <96>
Screenshot: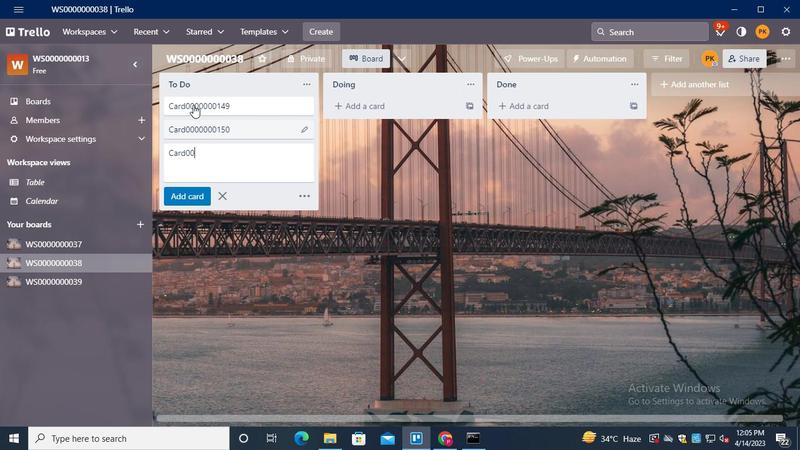 
Action: Keyboard <96>
Screenshot: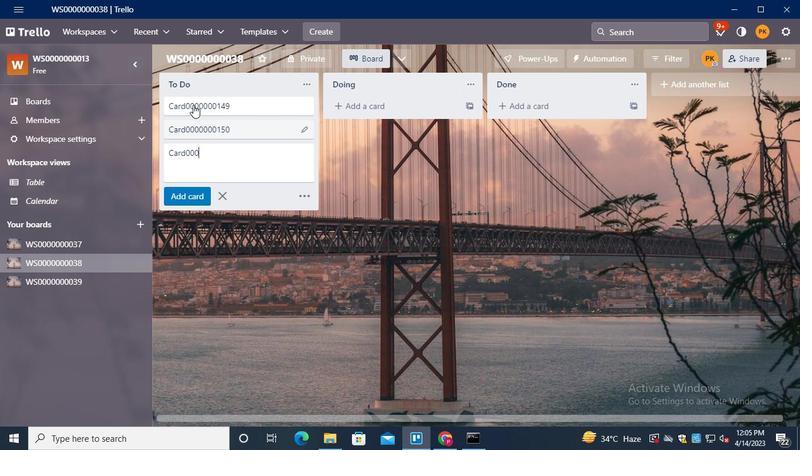 
Action: Keyboard <96>
Screenshot: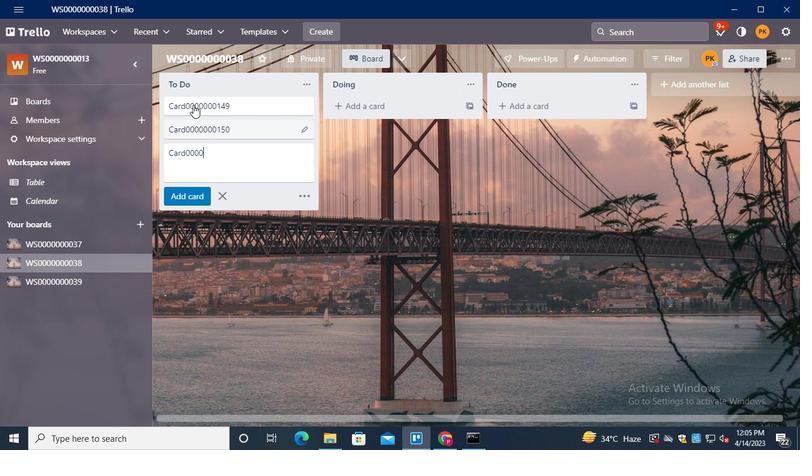 
Action: Keyboard <96>
Screenshot: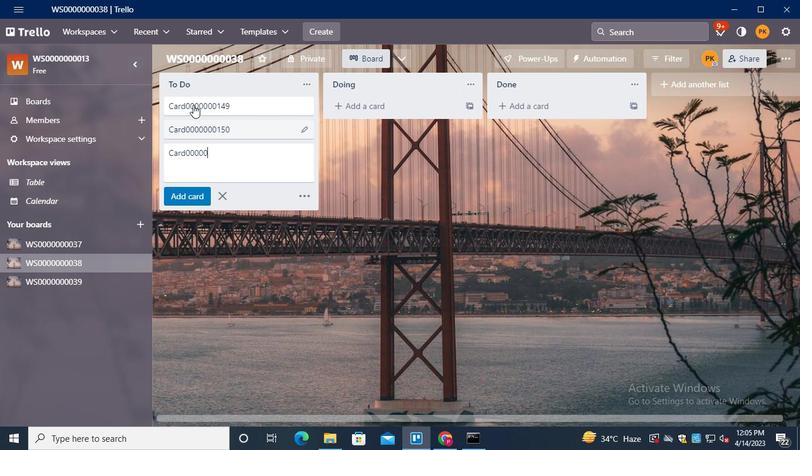 
Action: Keyboard <96>
Screenshot: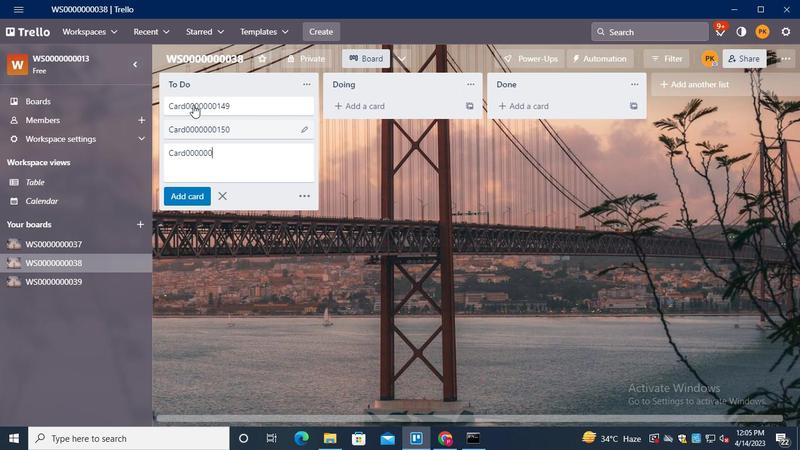 
Action: Keyboard <97>
Screenshot: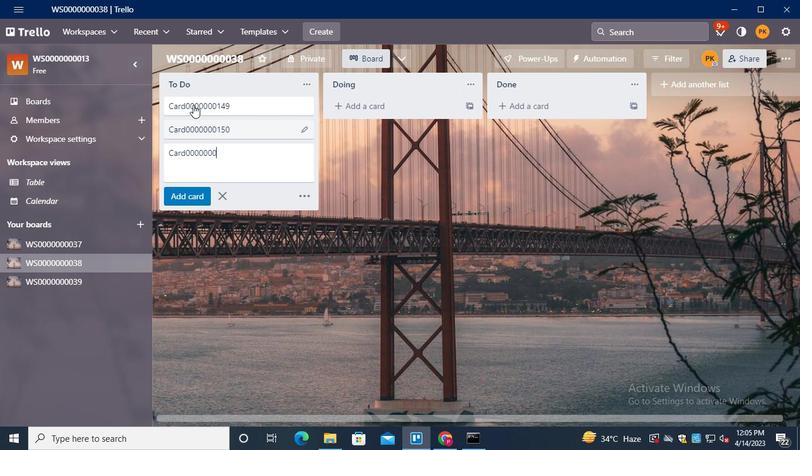 
Action: Keyboard <101>
Screenshot: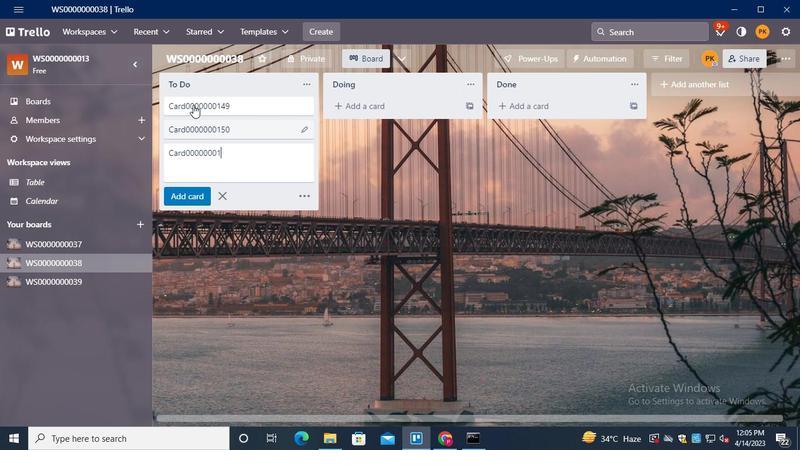 
Action: Keyboard <97>
Screenshot: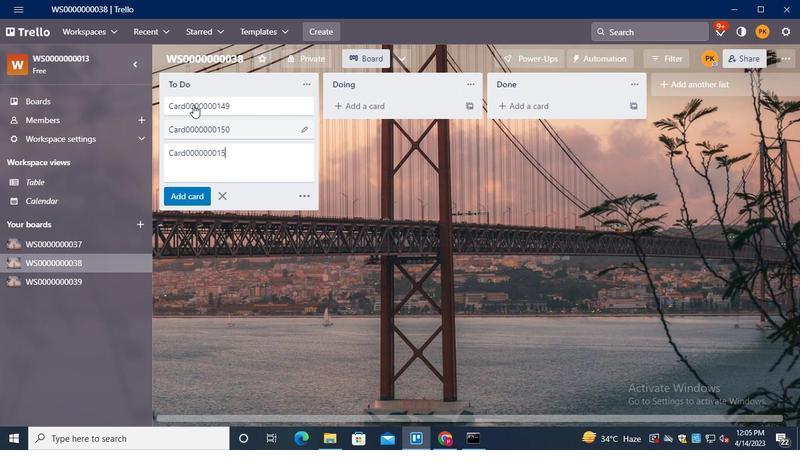 
Action: Keyboard Key.enter
Screenshot: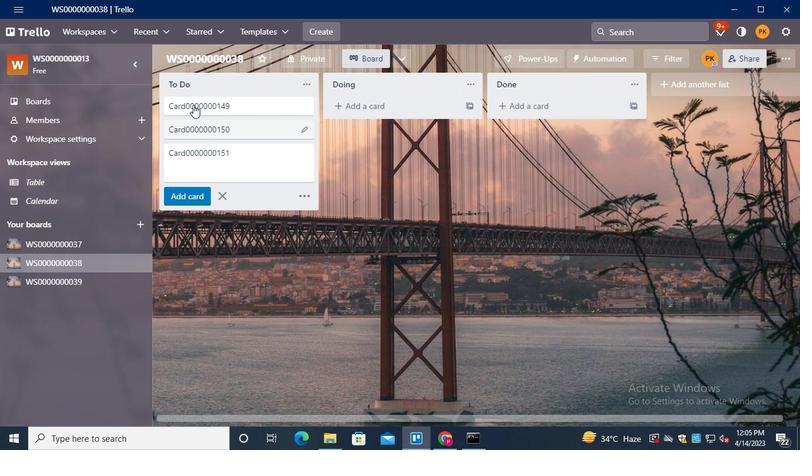
Action: Mouse moved to (226, 220)
Screenshot: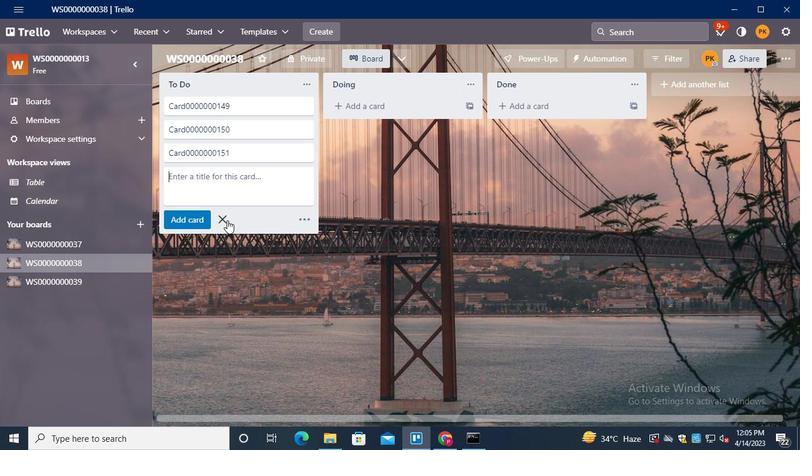 
Action: Mouse pressed left at (226, 220)
Screenshot: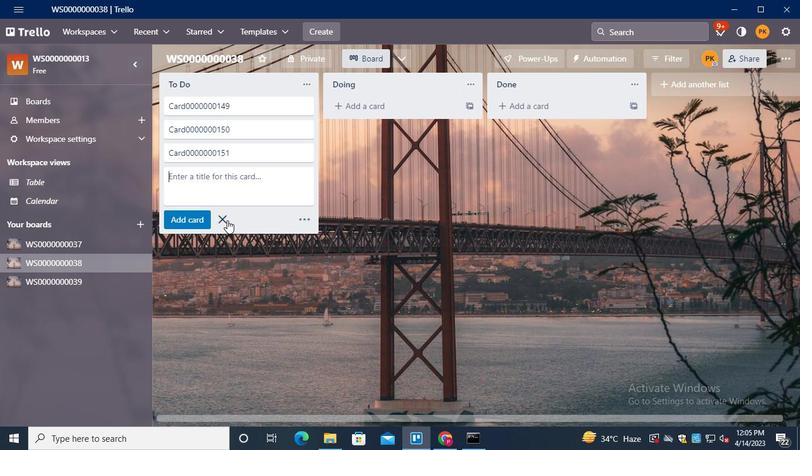 
Action: Keyboard Key.alt_l
Screenshot: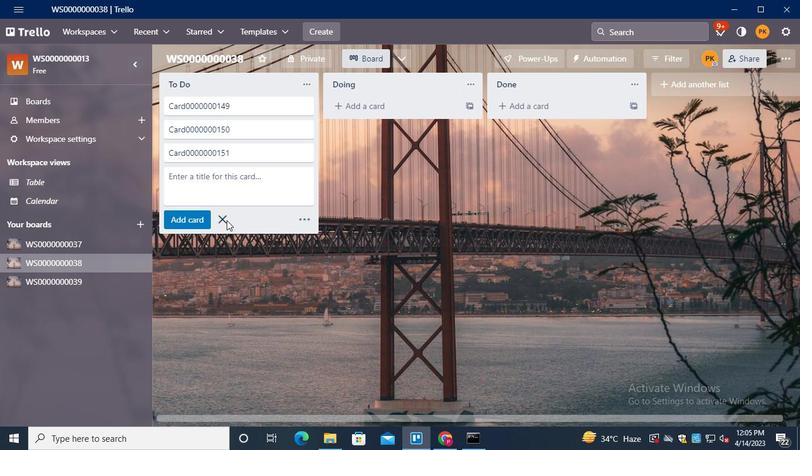 
Action: Keyboard Key.tab
Screenshot: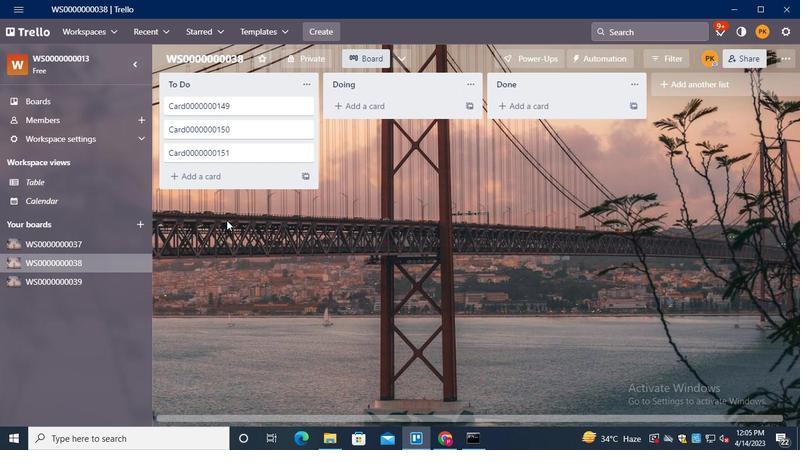 
Action: Mouse moved to (618, 67)
Screenshot: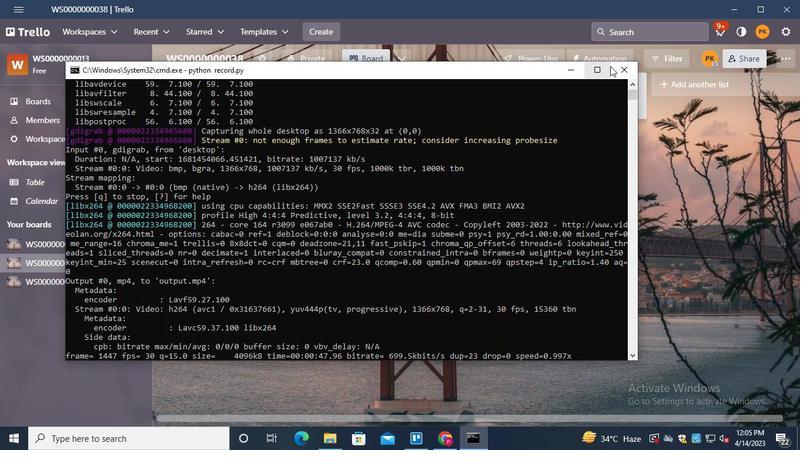 
Action: Mouse pressed left at (618, 67)
Screenshot: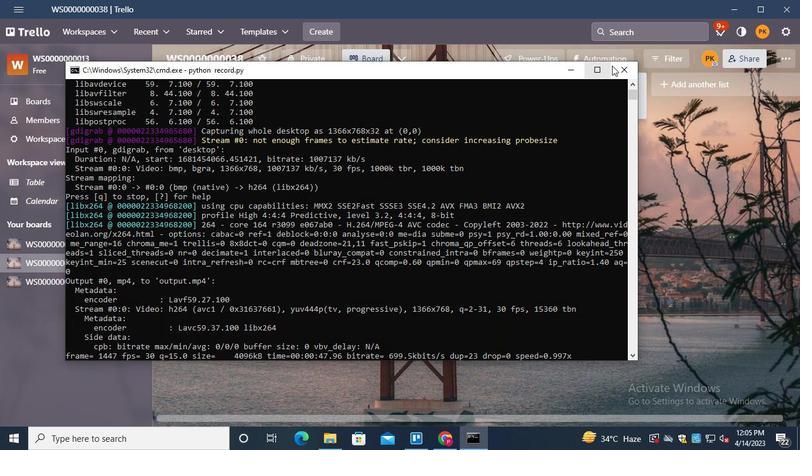 
